Task: Add a signature Martin Flores containing Best wishes for a happy National Religious Freedom Day, Martin Flores to email address softage.9@softage.net and add a label Lease terminations
Action: Mouse moved to (983, 57)
Screenshot: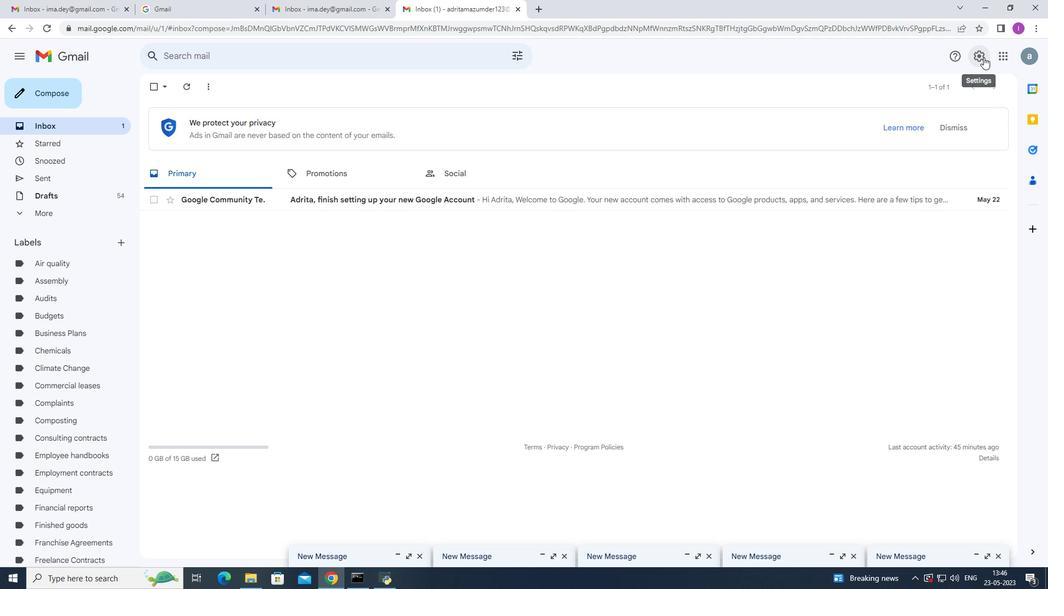 
Action: Mouse pressed left at (983, 57)
Screenshot: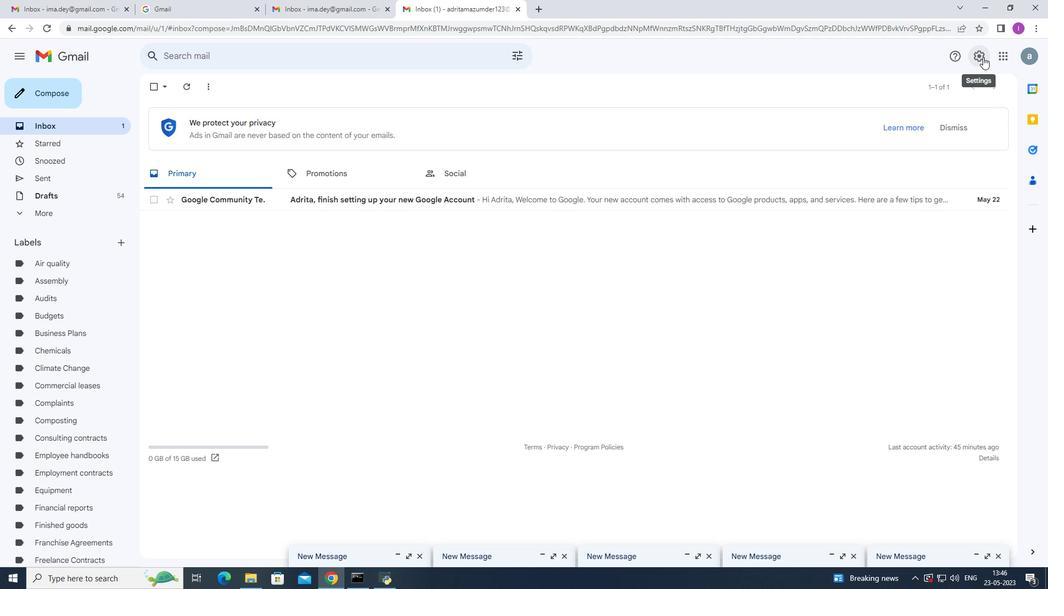 
Action: Mouse moved to (913, 106)
Screenshot: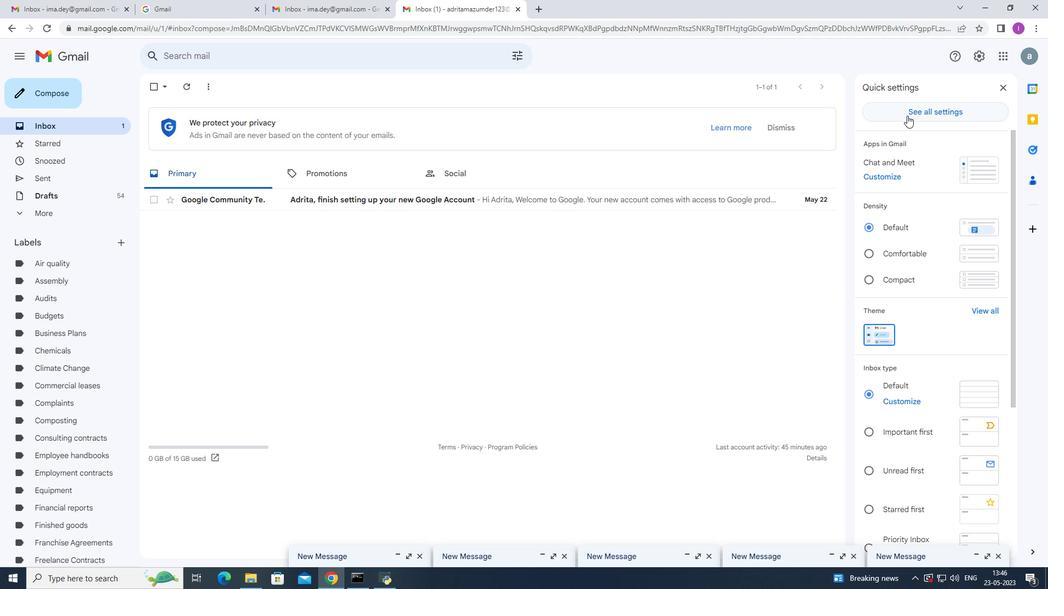 
Action: Mouse pressed left at (913, 106)
Screenshot: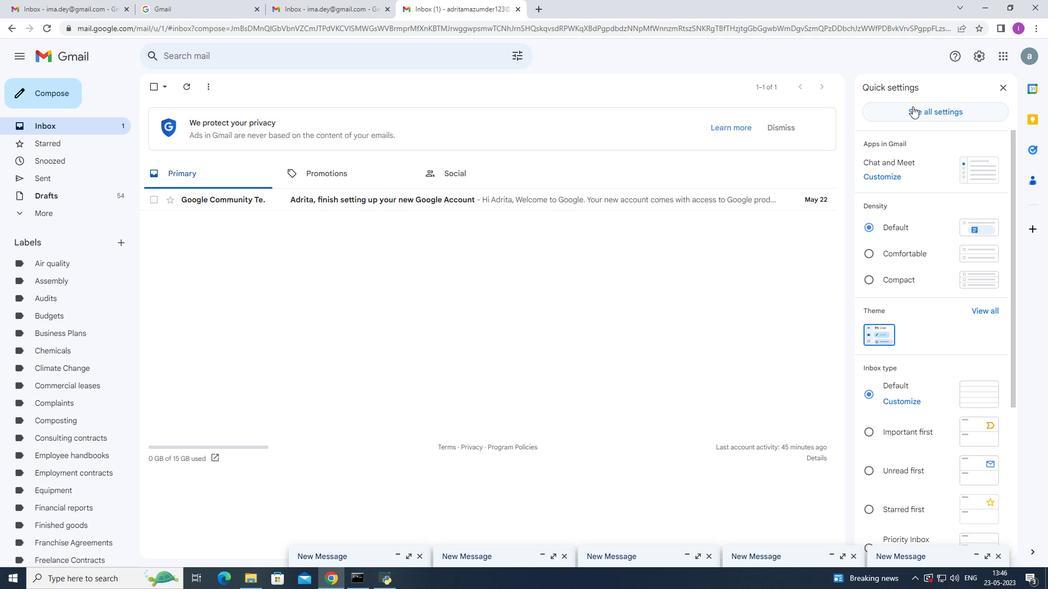 
Action: Mouse moved to (360, 226)
Screenshot: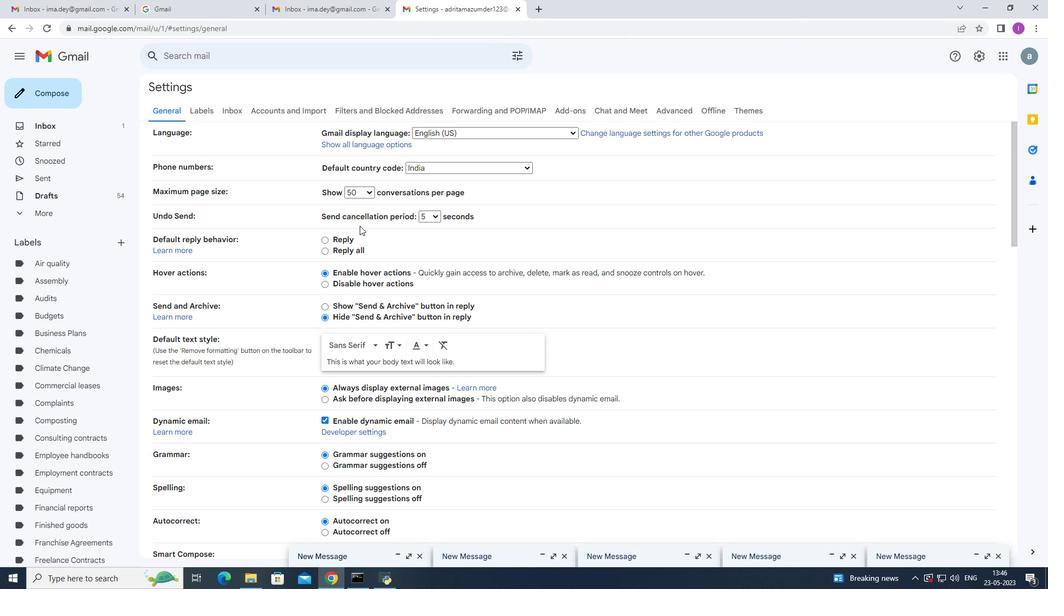 
Action: Mouse scrolled (360, 225) with delta (0, 0)
Screenshot: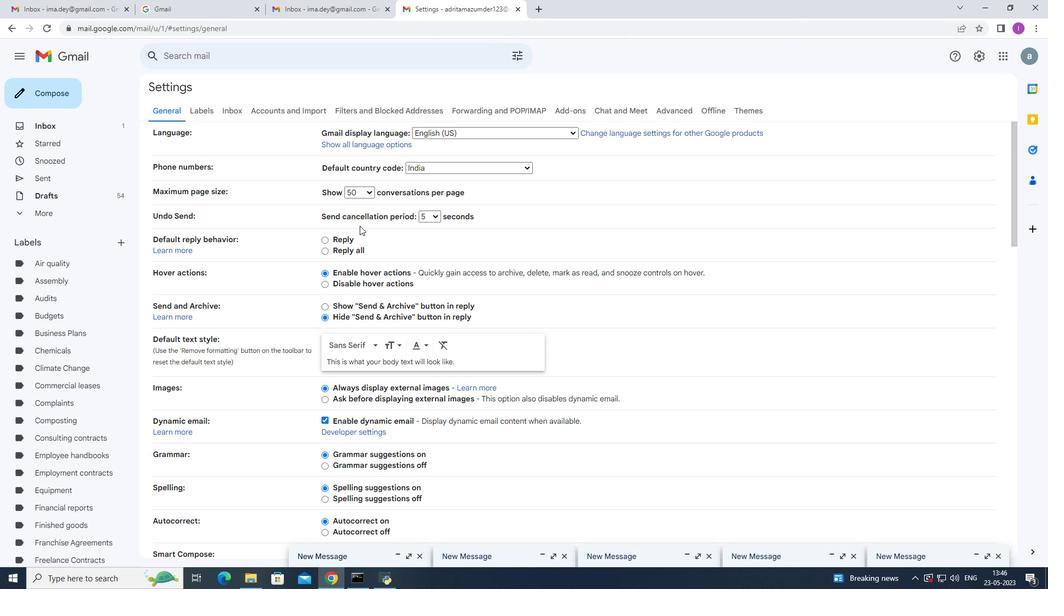 
Action: Mouse moved to (361, 226)
Screenshot: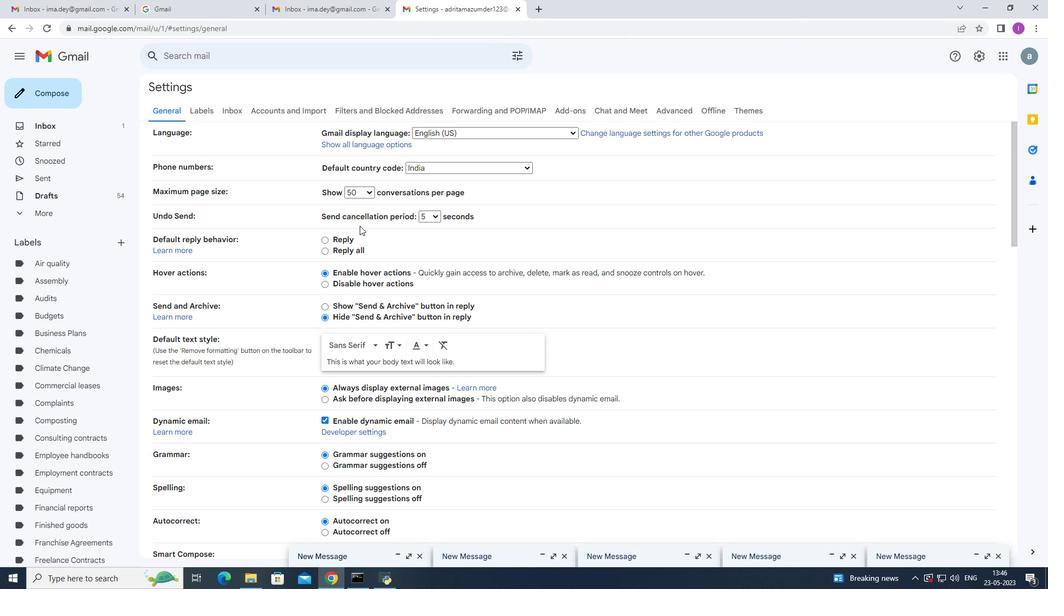 
Action: Mouse scrolled (361, 225) with delta (0, 0)
Screenshot: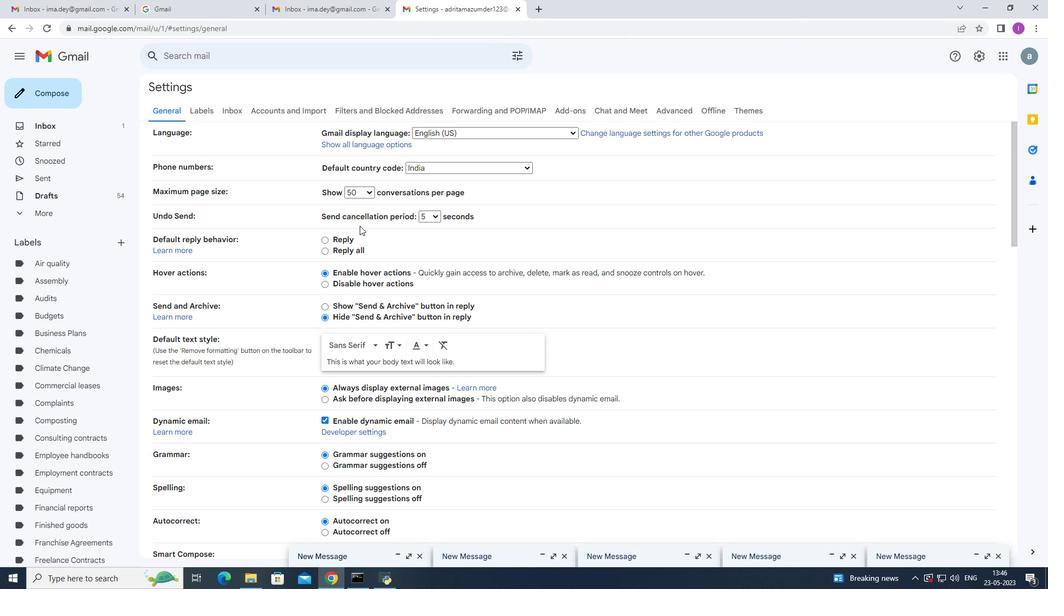 
Action: Mouse moved to (362, 226)
Screenshot: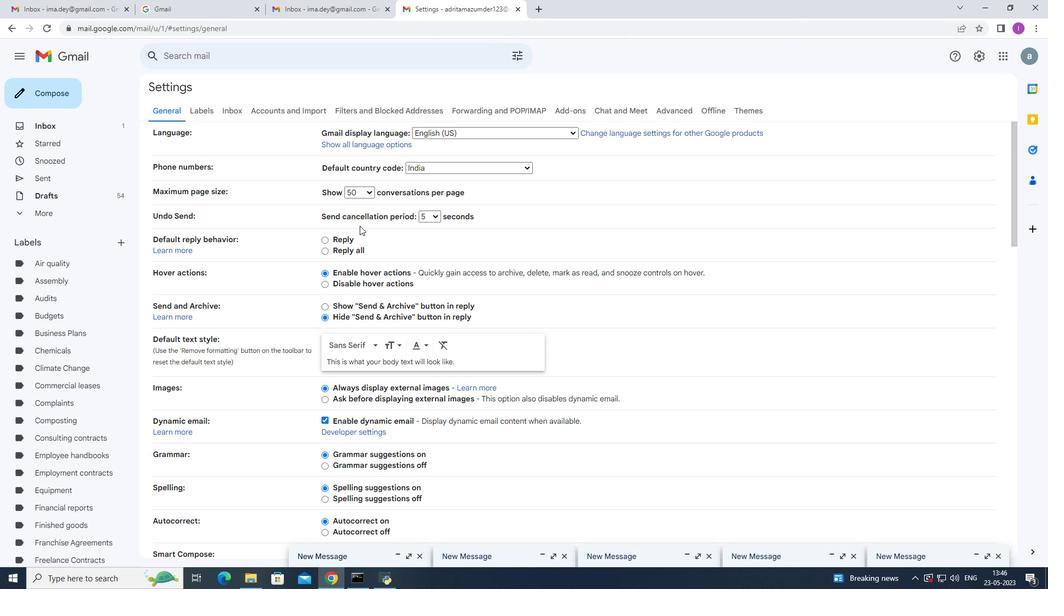 
Action: Mouse scrolled (361, 225) with delta (0, 0)
Screenshot: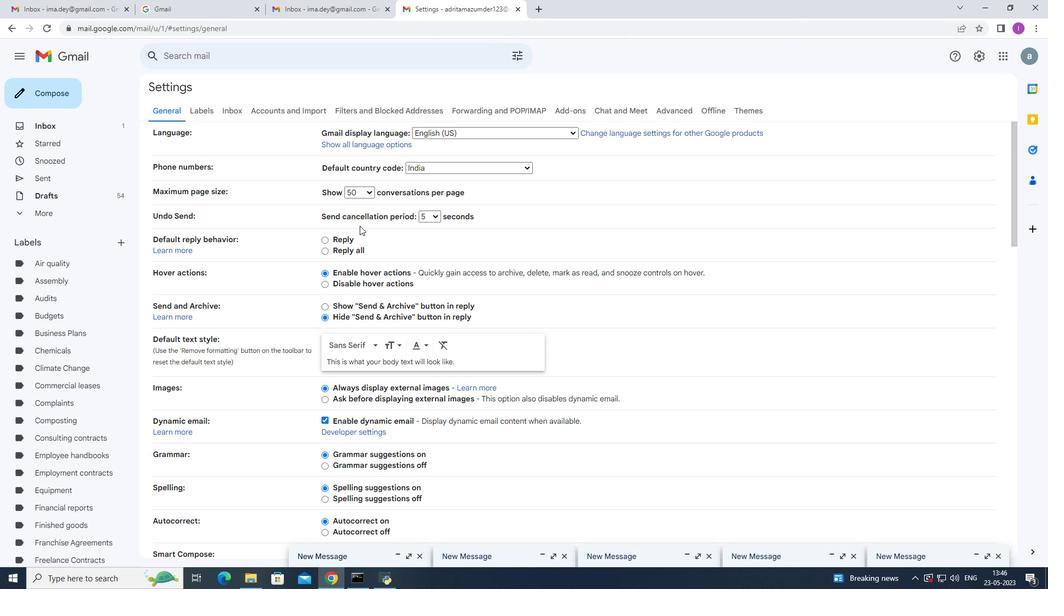 
Action: Mouse moved to (362, 225)
Screenshot: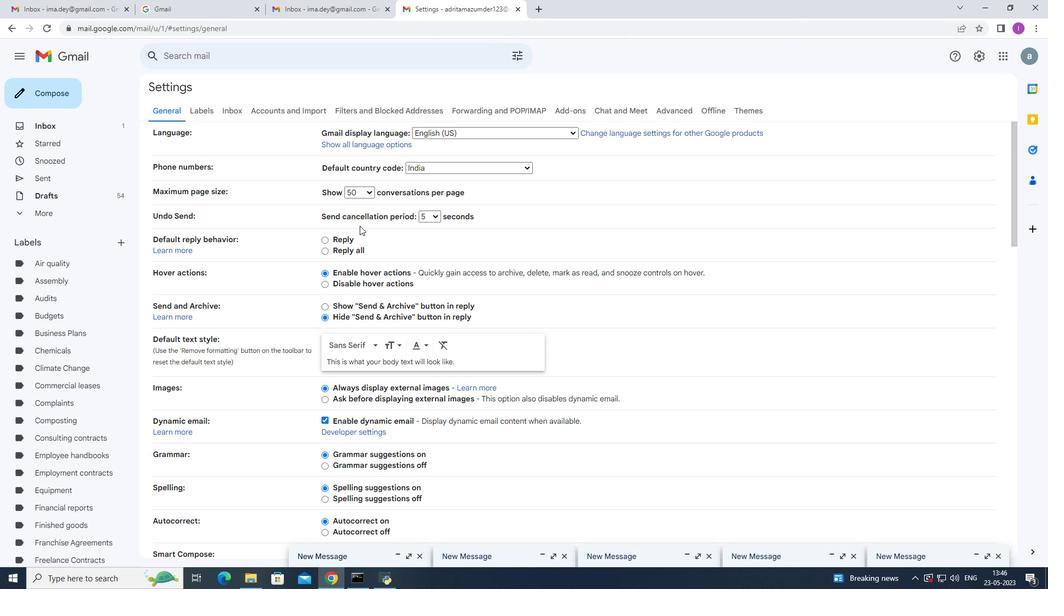 
Action: Mouse scrolled (362, 225) with delta (0, 0)
Screenshot: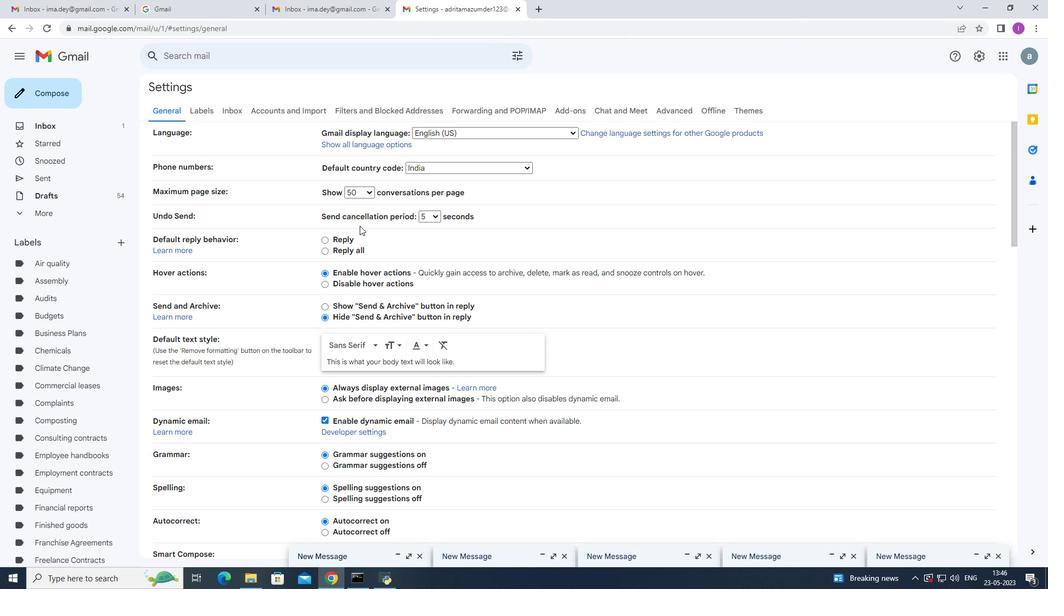 
Action: Mouse moved to (371, 238)
Screenshot: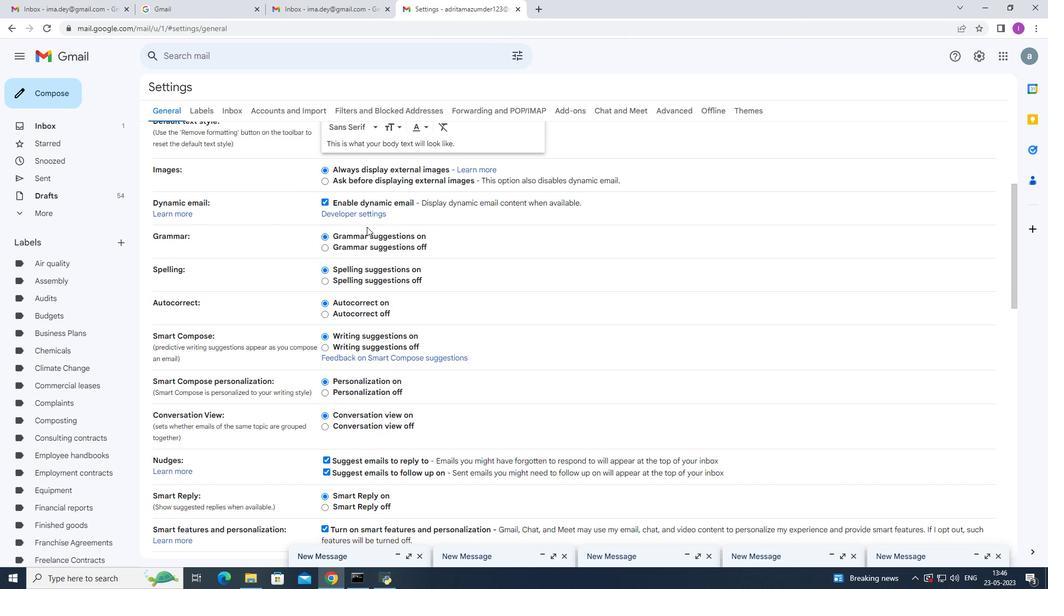 
Action: Mouse scrolled (371, 237) with delta (0, 0)
Screenshot: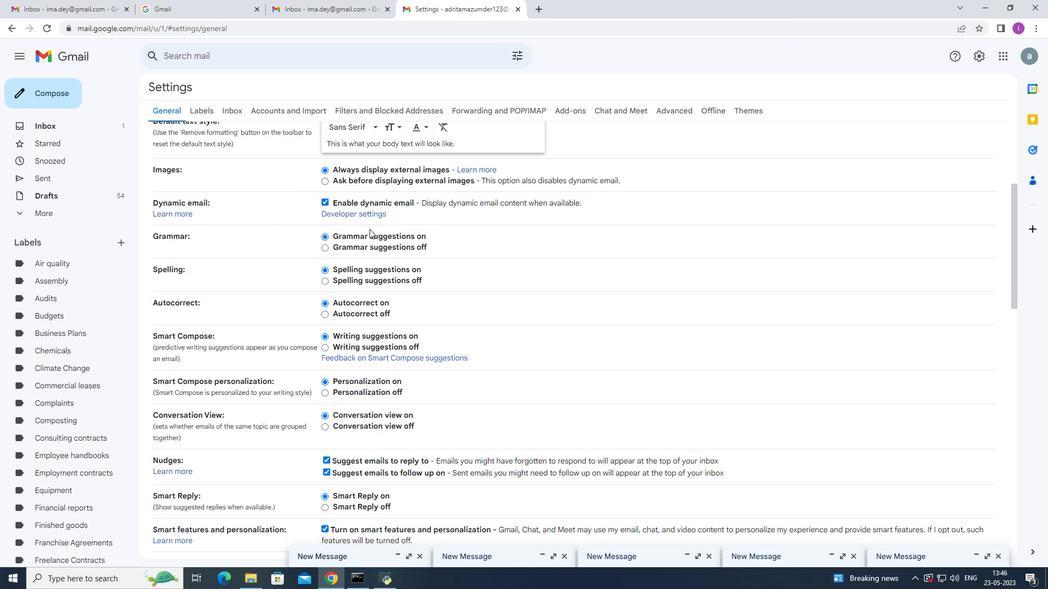 
Action: Mouse moved to (372, 240)
Screenshot: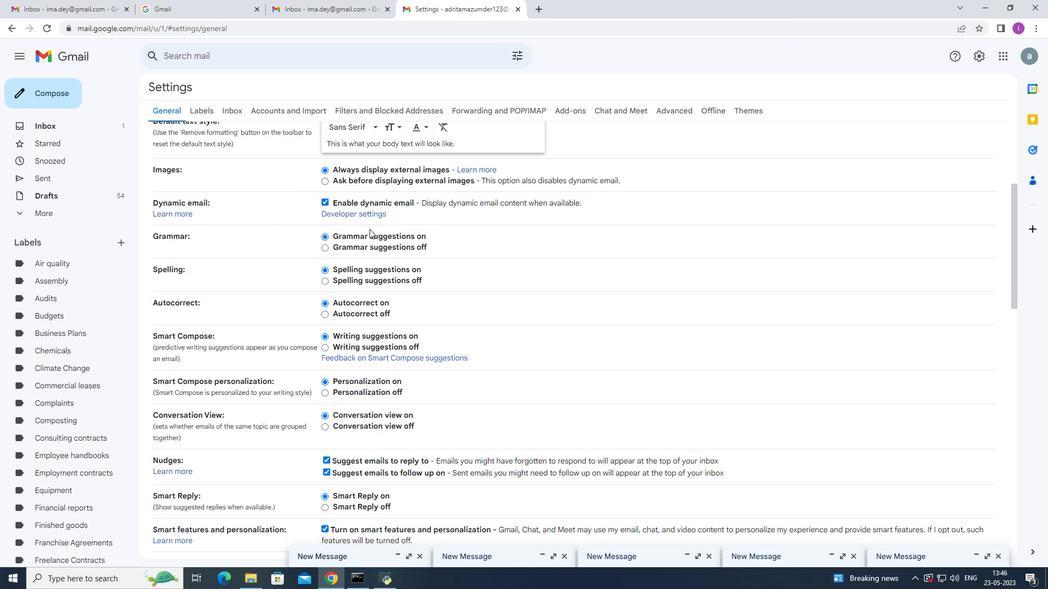 
Action: Mouse scrolled (372, 239) with delta (0, 0)
Screenshot: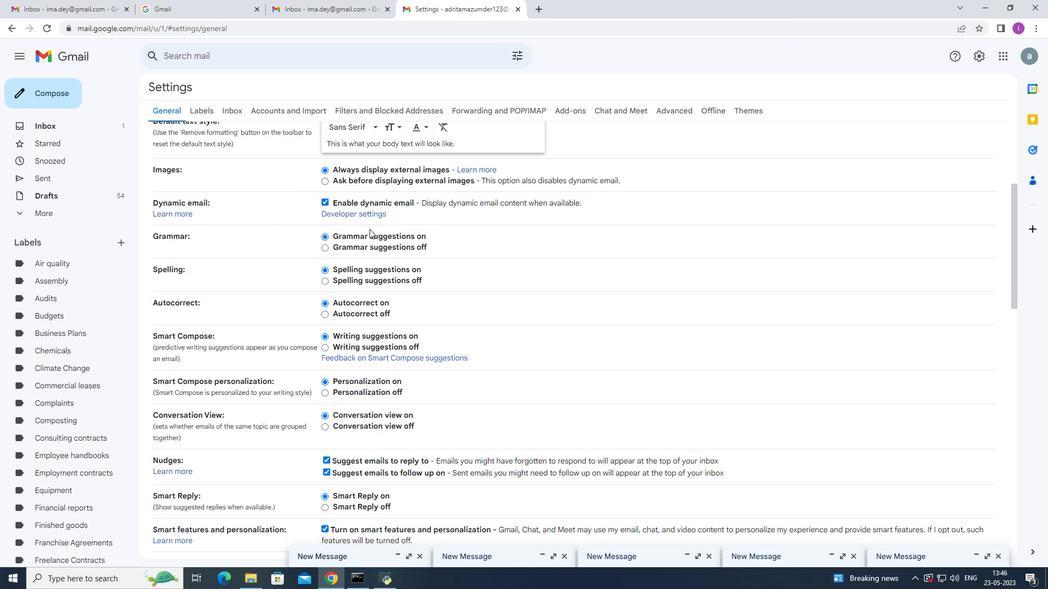 
Action: Mouse moved to (373, 240)
Screenshot: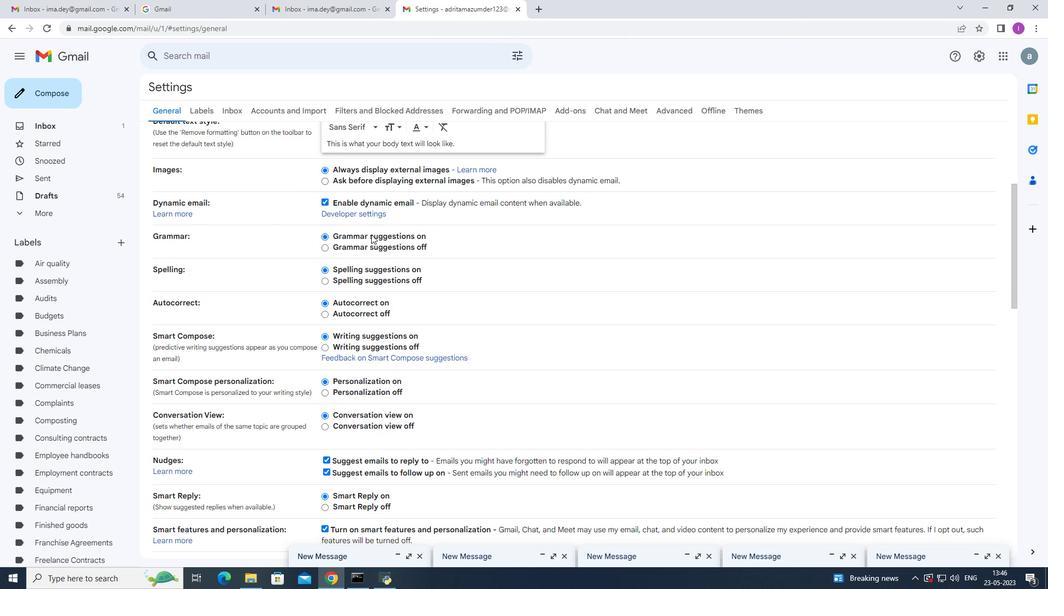 
Action: Mouse scrolled (373, 240) with delta (0, 0)
Screenshot: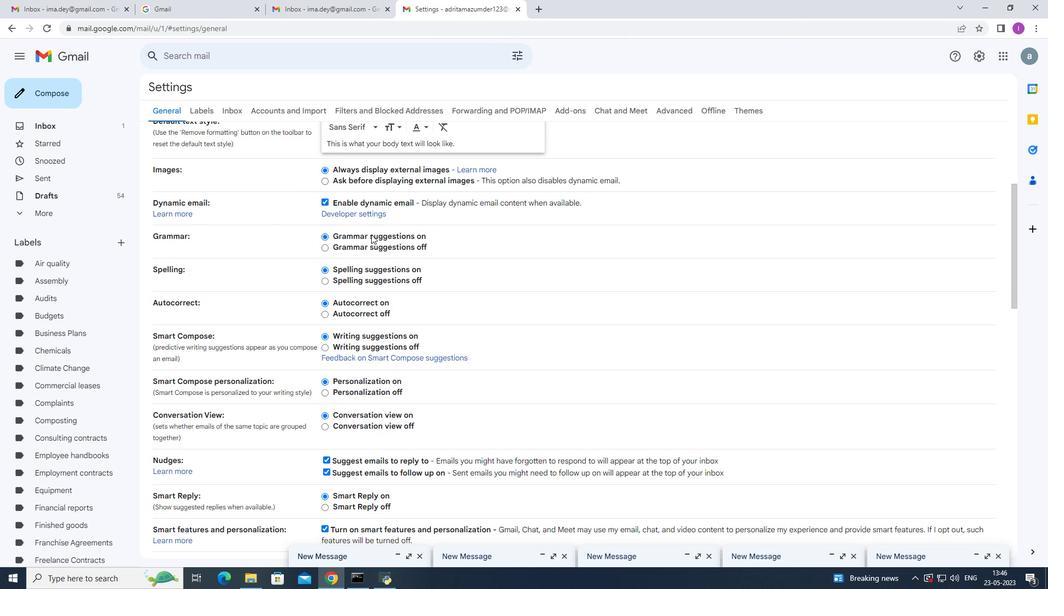 
Action: Mouse scrolled (373, 240) with delta (0, 0)
Screenshot: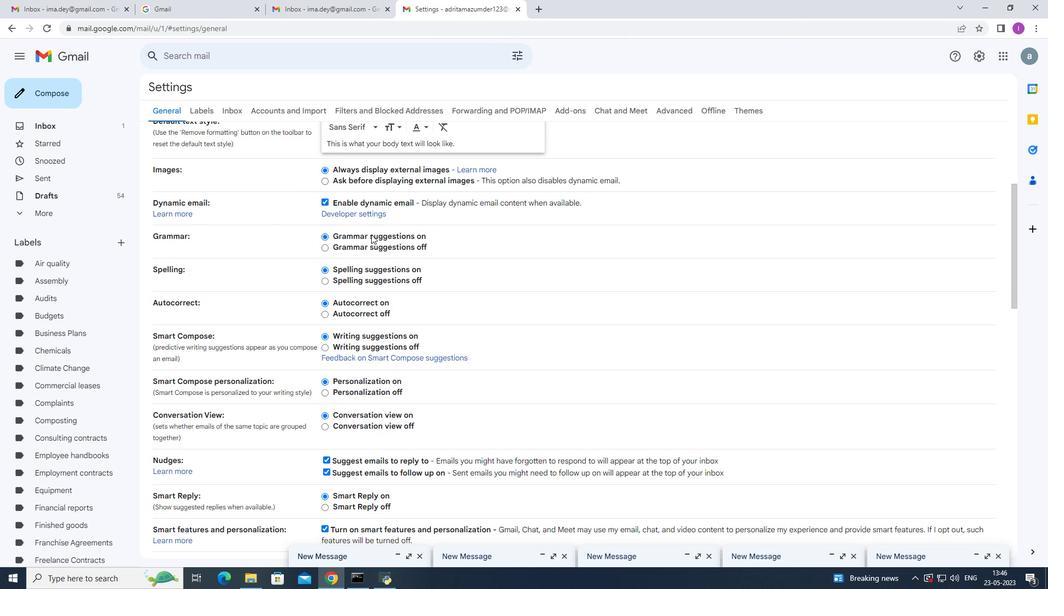 
Action: Mouse moved to (376, 247)
Screenshot: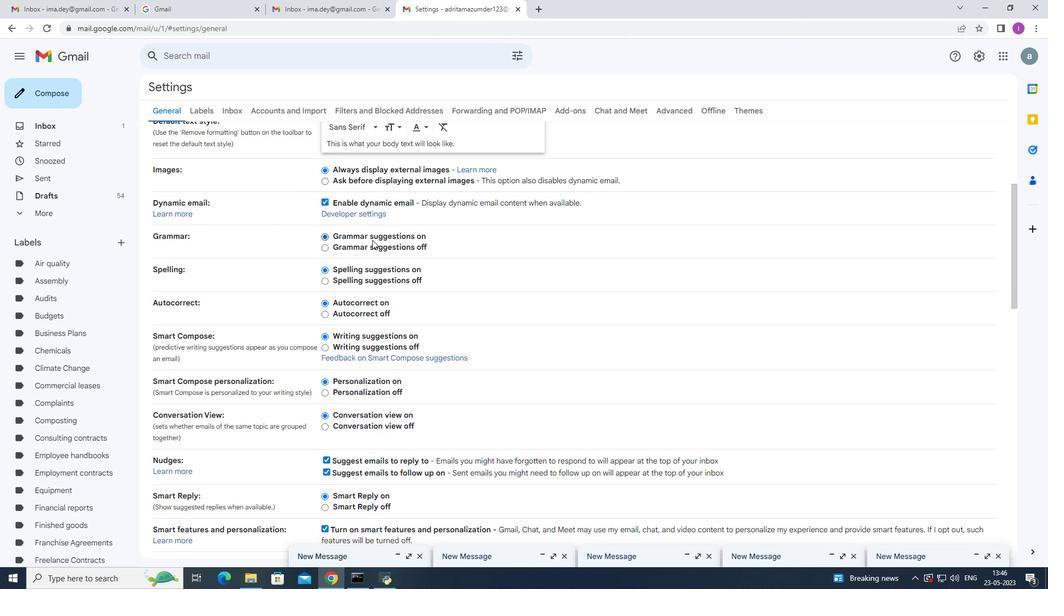 
Action: Mouse scrolled (376, 246) with delta (0, 0)
Screenshot: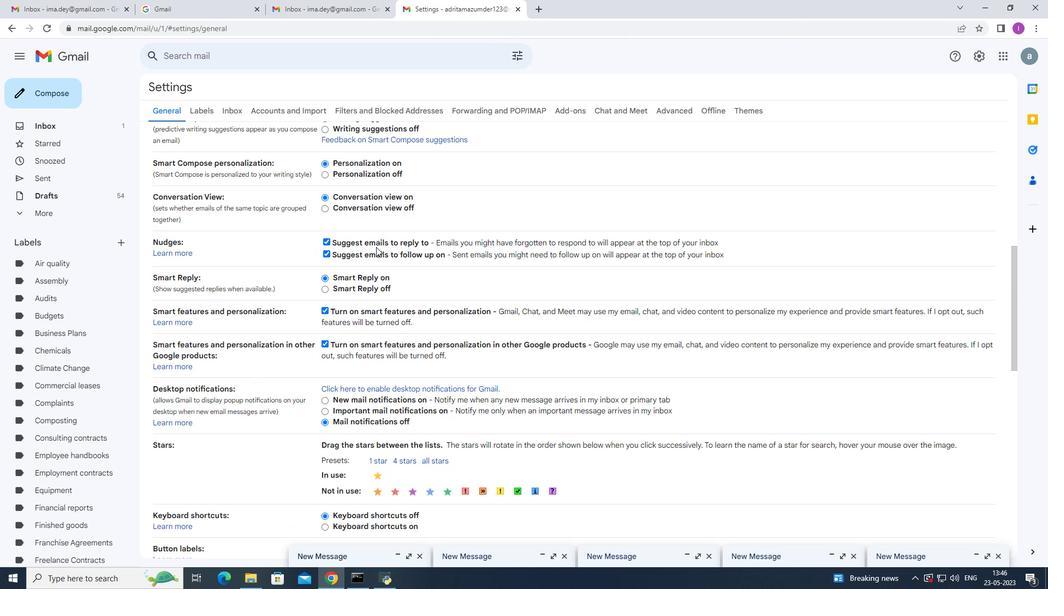 
Action: Mouse moved to (376, 248)
Screenshot: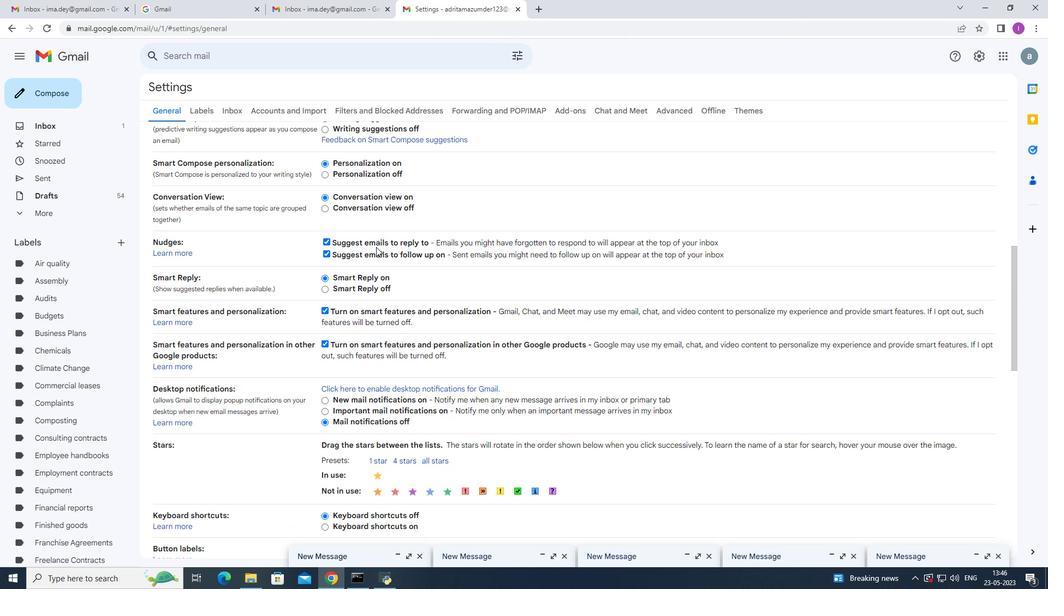 
Action: Mouse scrolled (376, 247) with delta (0, 0)
Screenshot: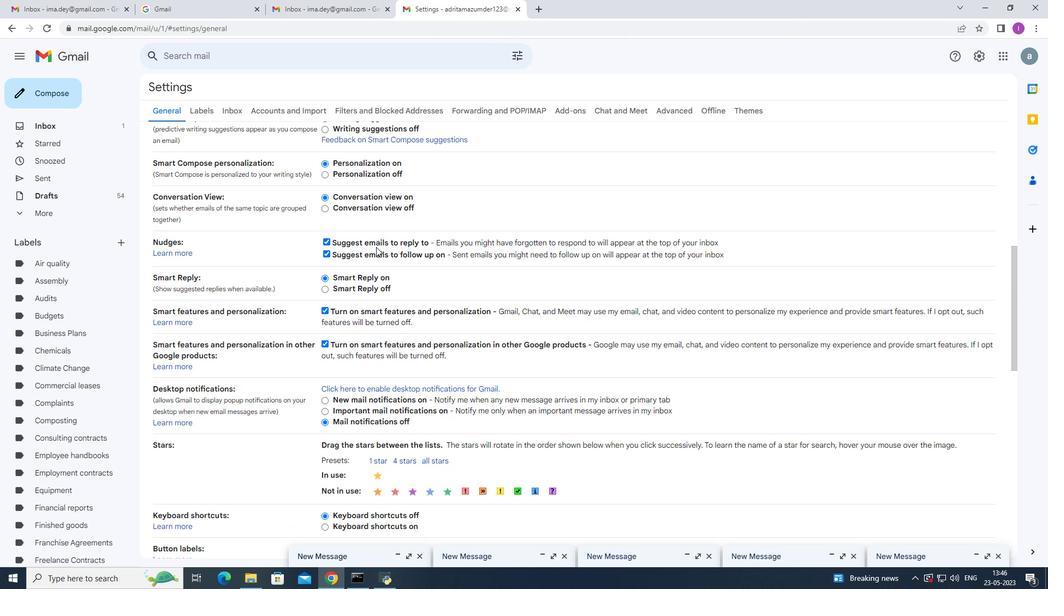 
Action: Mouse scrolled (376, 247) with delta (0, 0)
Screenshot: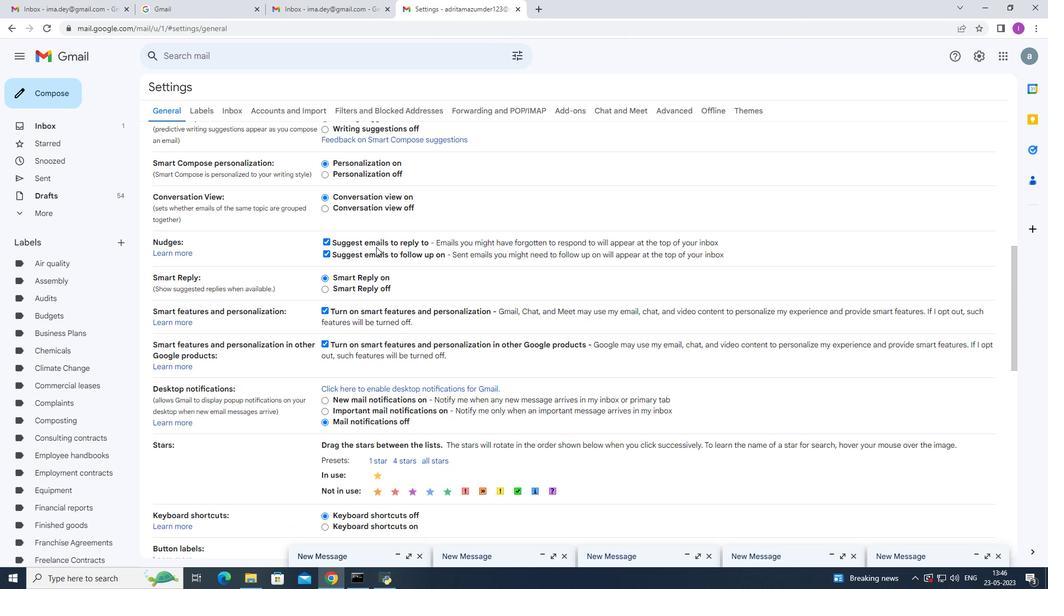 
Action: Mouse scrolled (376, 247) with delta (0, 0)
Screenshot: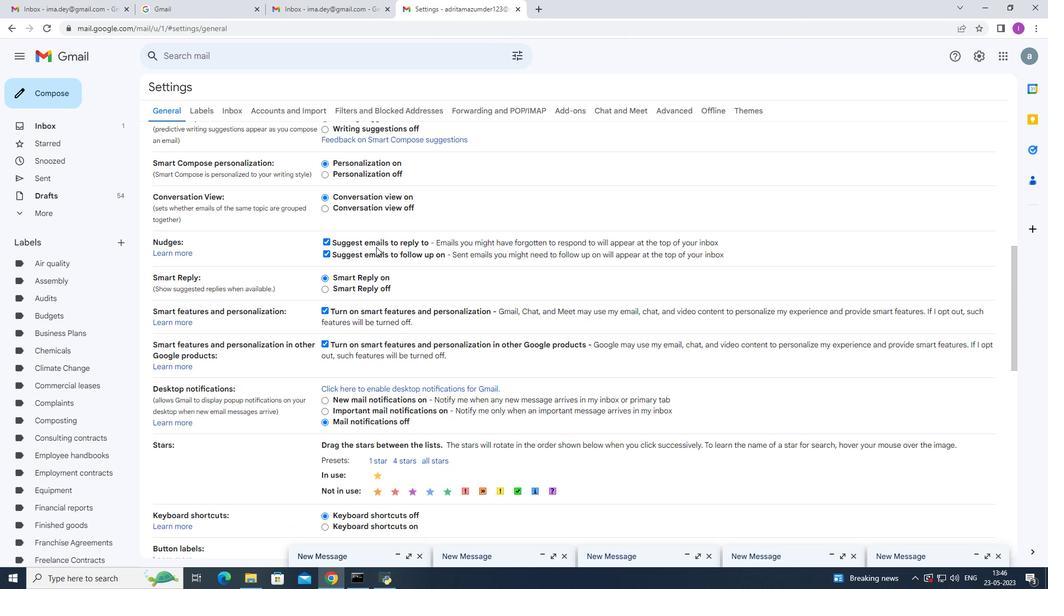 
Action: Mouse moved to (376, 249)
Screenshot: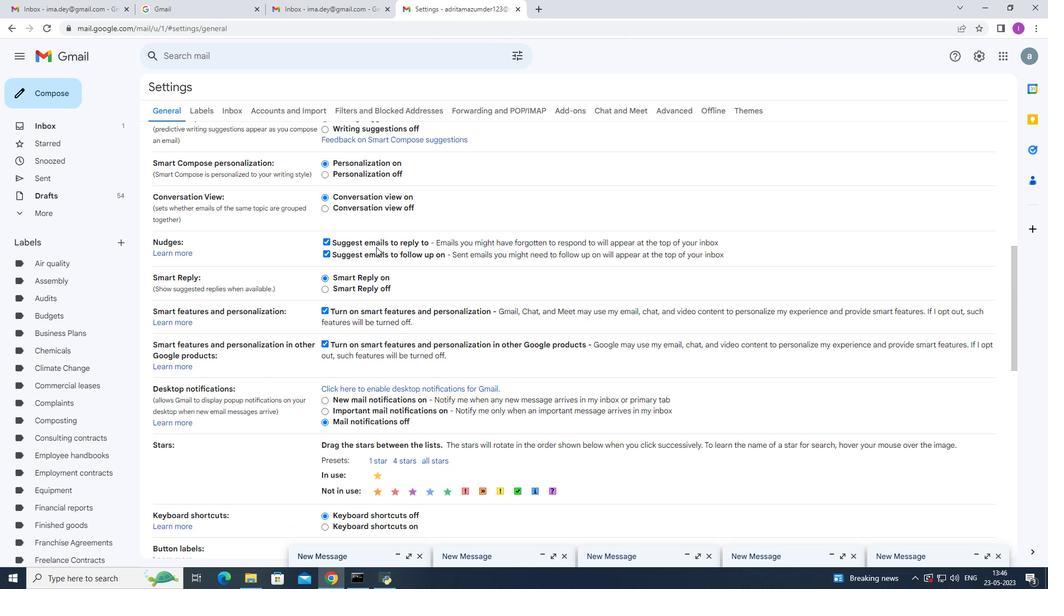 
Action: Mouse scrolled (376, 248) with delta (0, 0)
Screenshot: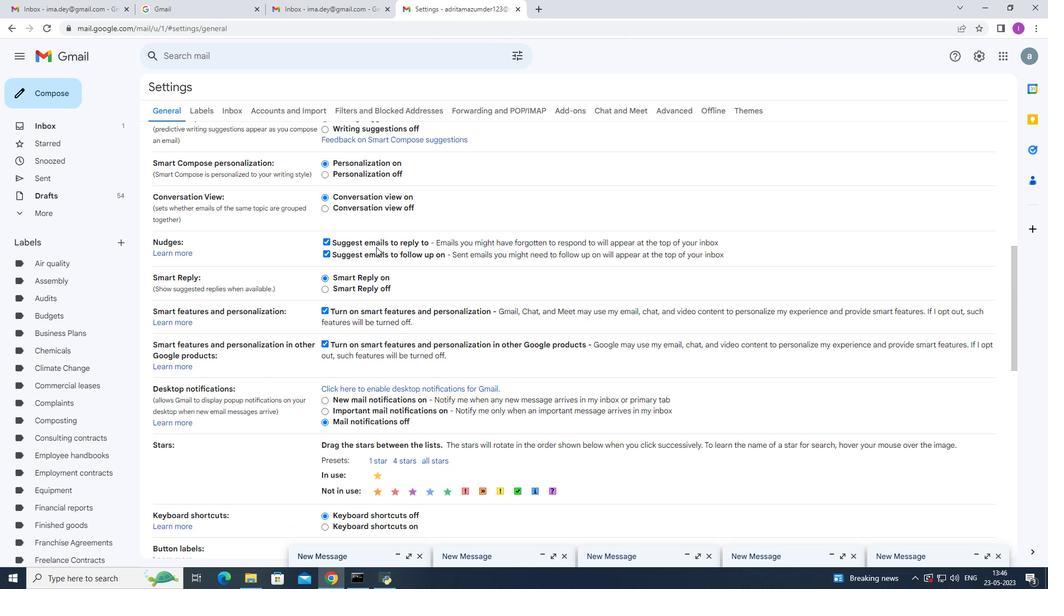 
Action: Mouse moved to (377, 252)
Screenshot: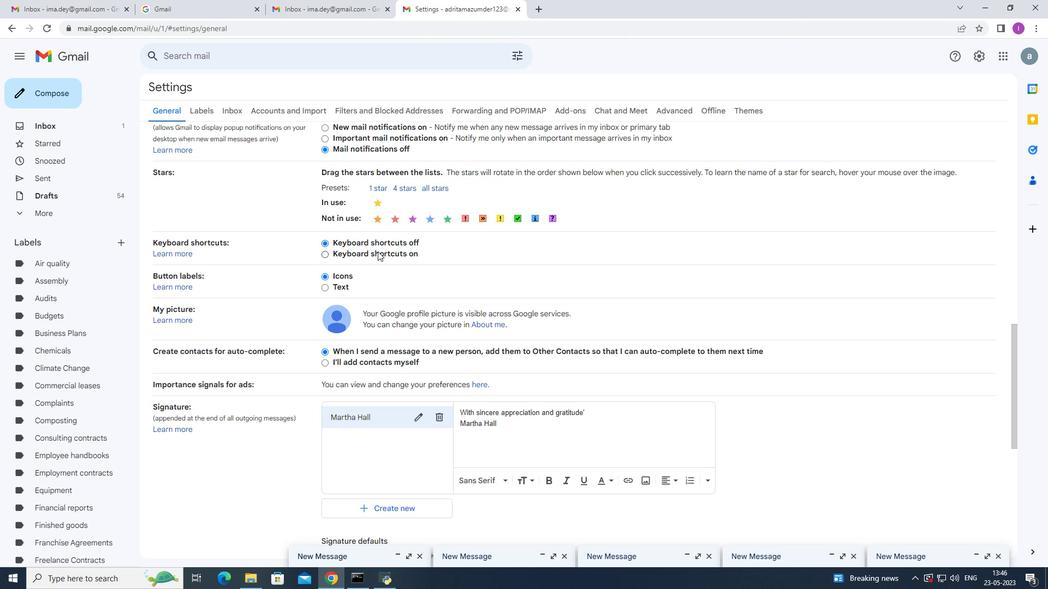 
Action: Mouse scrolled (377, 251) with delta (0, 0)
Screenshot: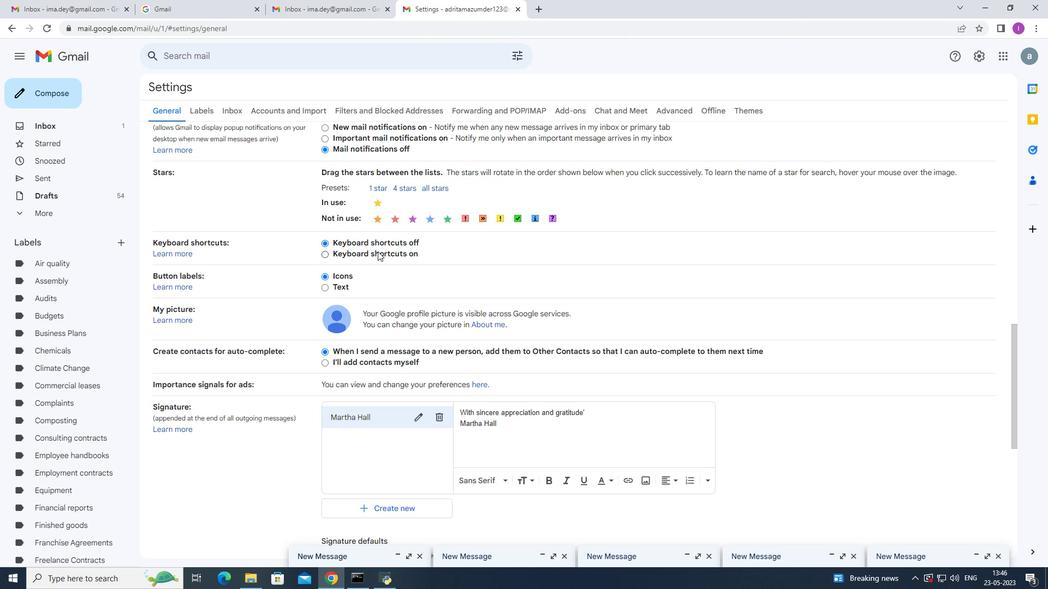 
Action: Mouse moved to (378, 253)
Screenshot: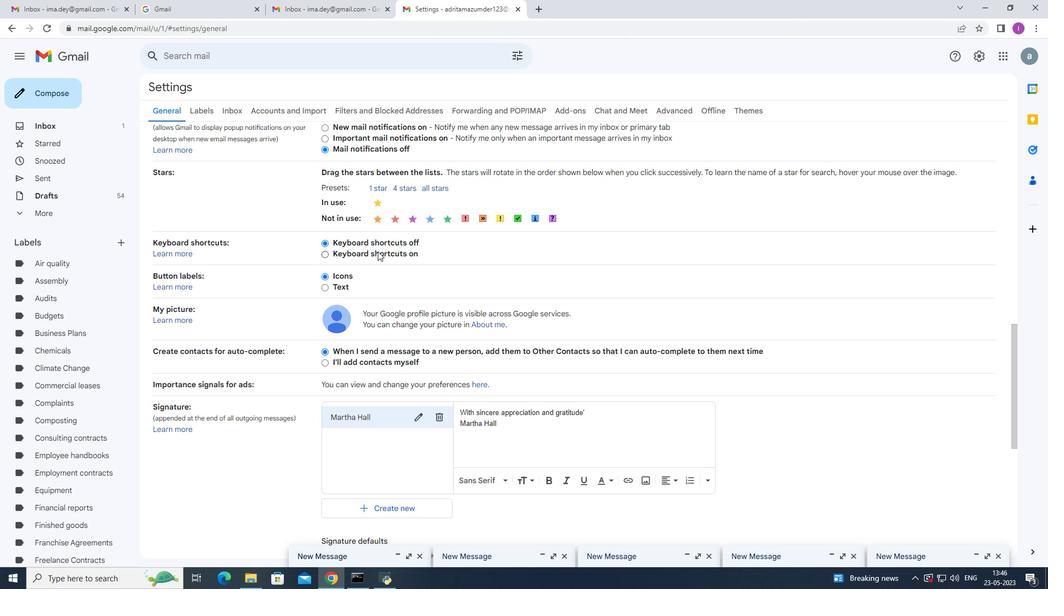 
Action: Mouse scrolled (378, 252) with delta (0, 0)
Screenshot: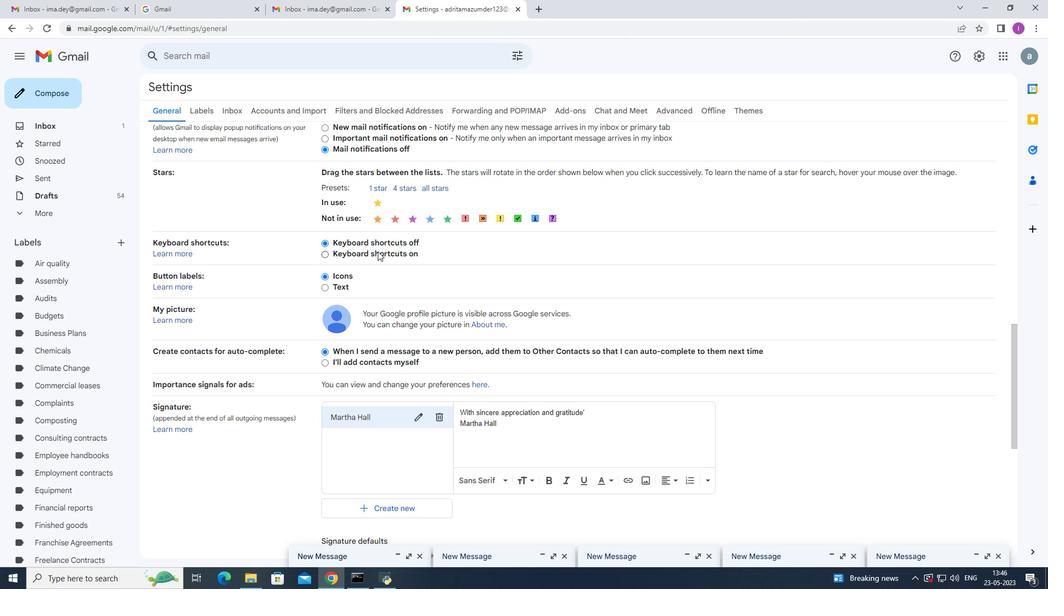 
Action: Mouse scrolled (378, 252) with delta (0, 0)
Screenshot: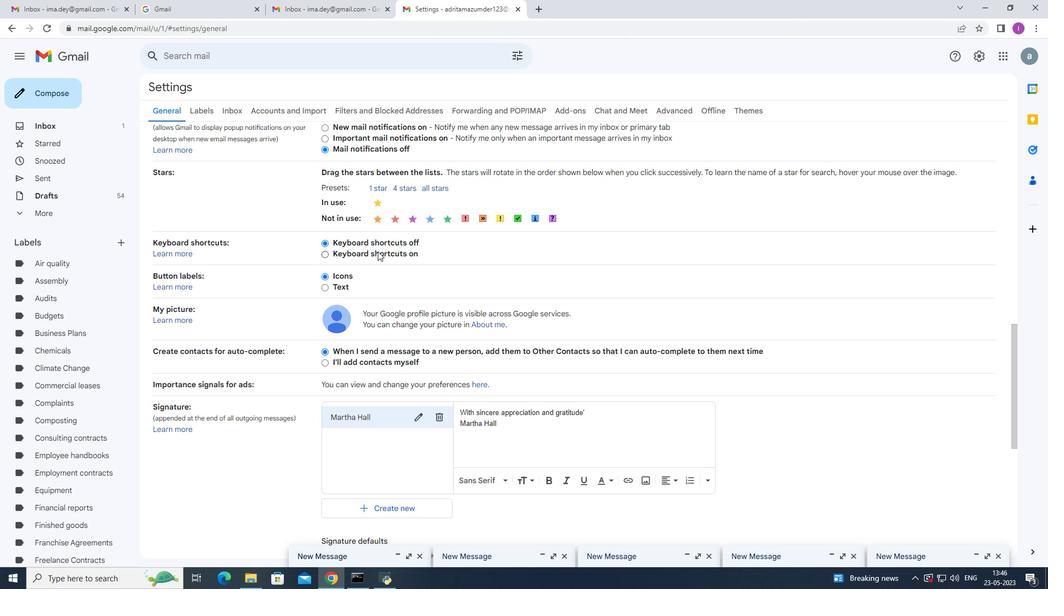 
Action: Mouse moved to (378, 253)
Screenshot: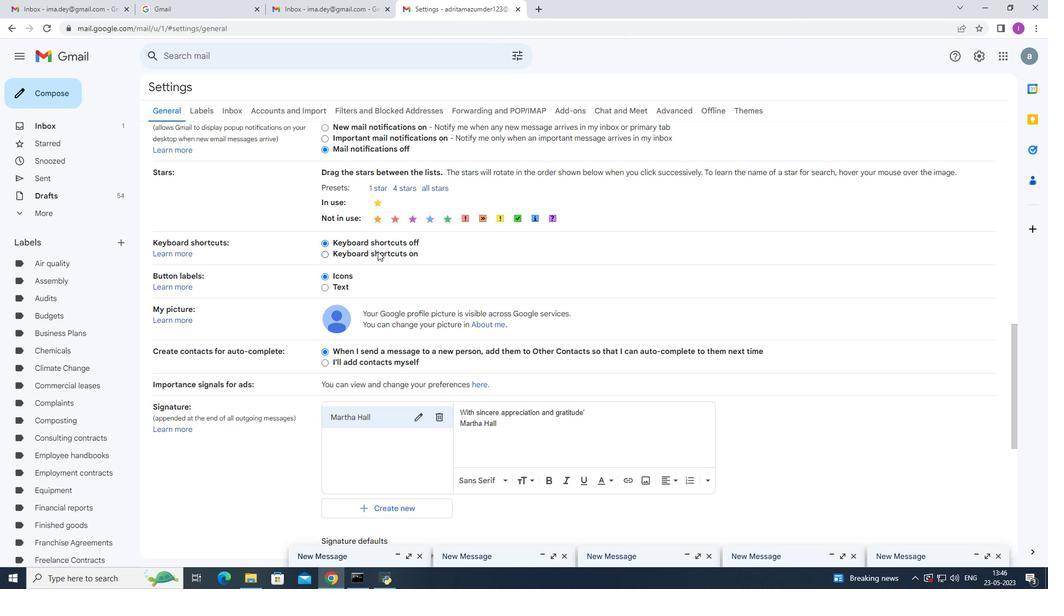 
Action: Mouse scrolled (378, 253) with delta (0, 0)
Screenshot: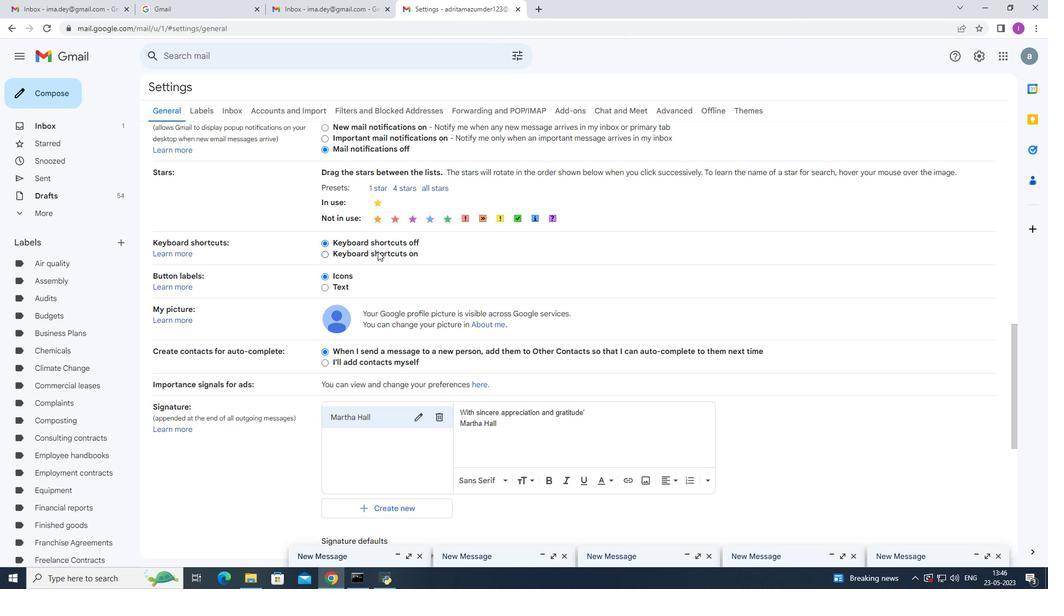 
Action: Mouse moved to (439, 195)
Screenshot: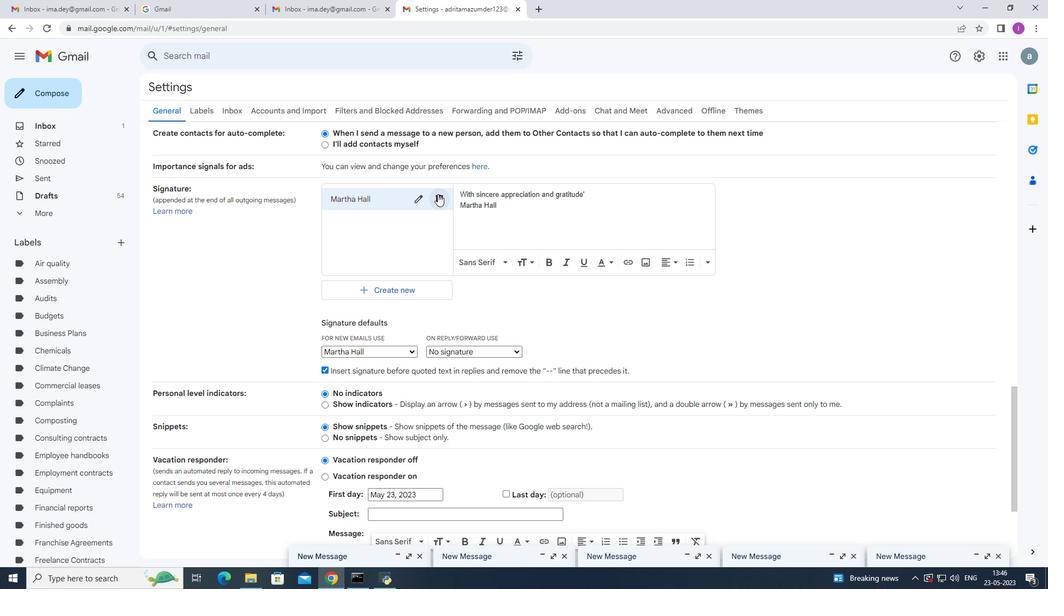 
Action: Mouse pressed left at (439, 195)
Screenshot: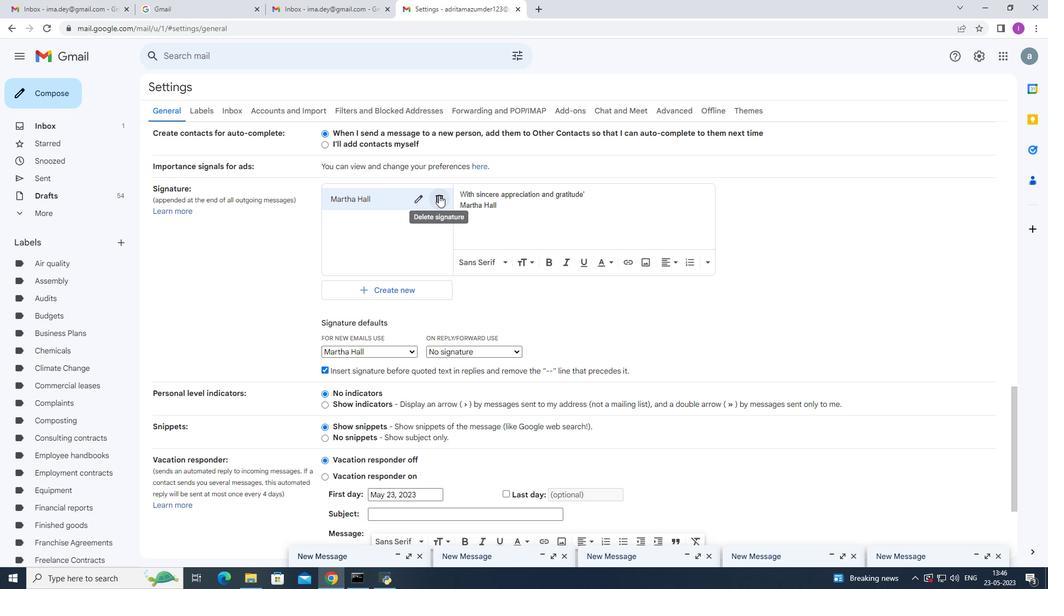
Action: Mouse moved to (621, 321)
Screenshot: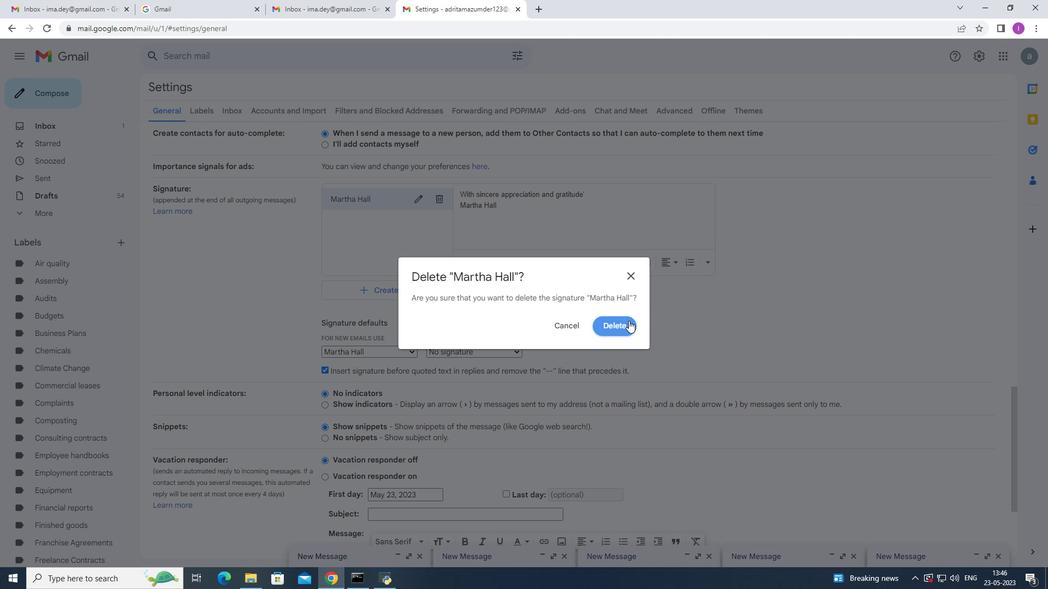 
Action: Mouse pressed left at (621, 321)
Screenshot: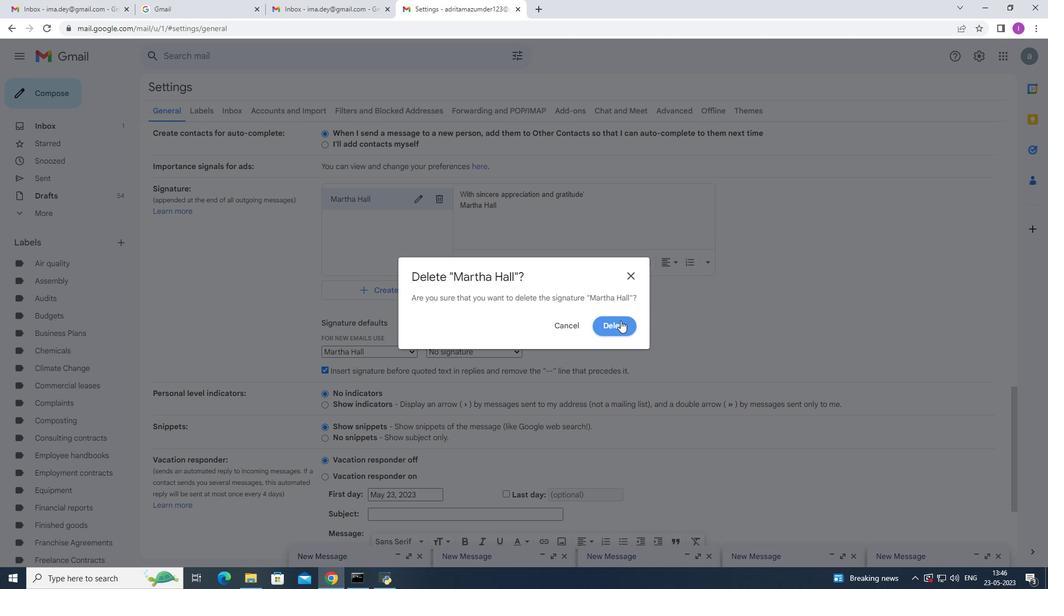 
Action: Mouse moved to (364, 208)
Screenshot: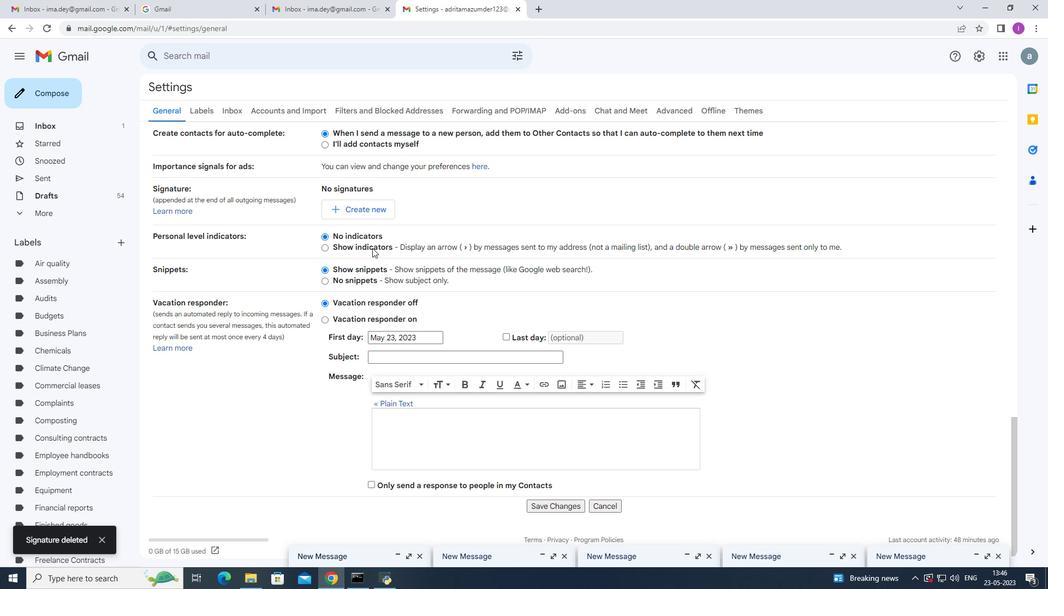 
Action: Mouse pressed left at (364, 208)
Screenshot: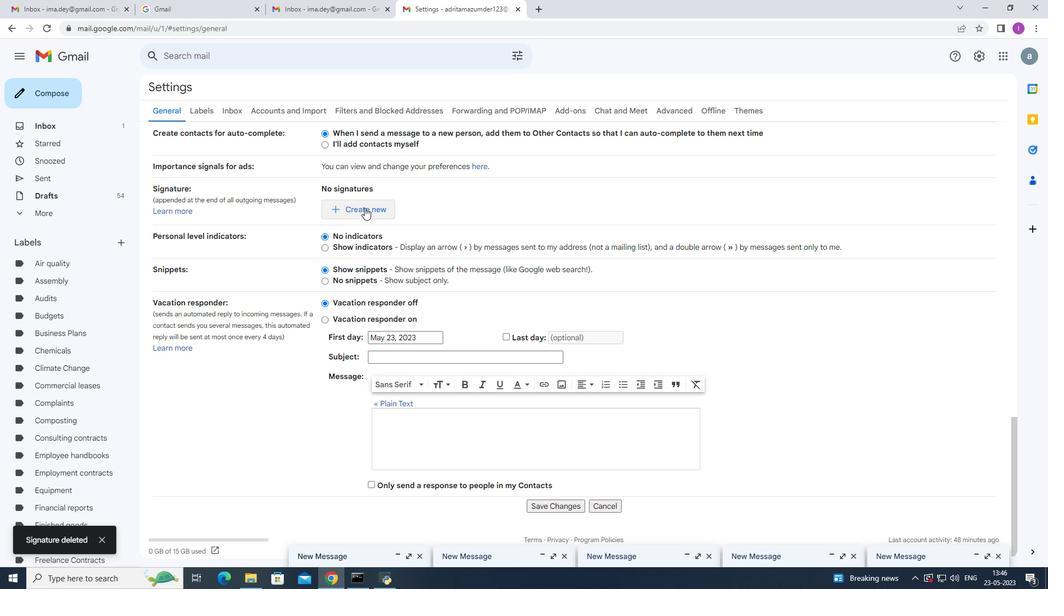 
Action: Mouse moved to (453, 297)
Screenshot: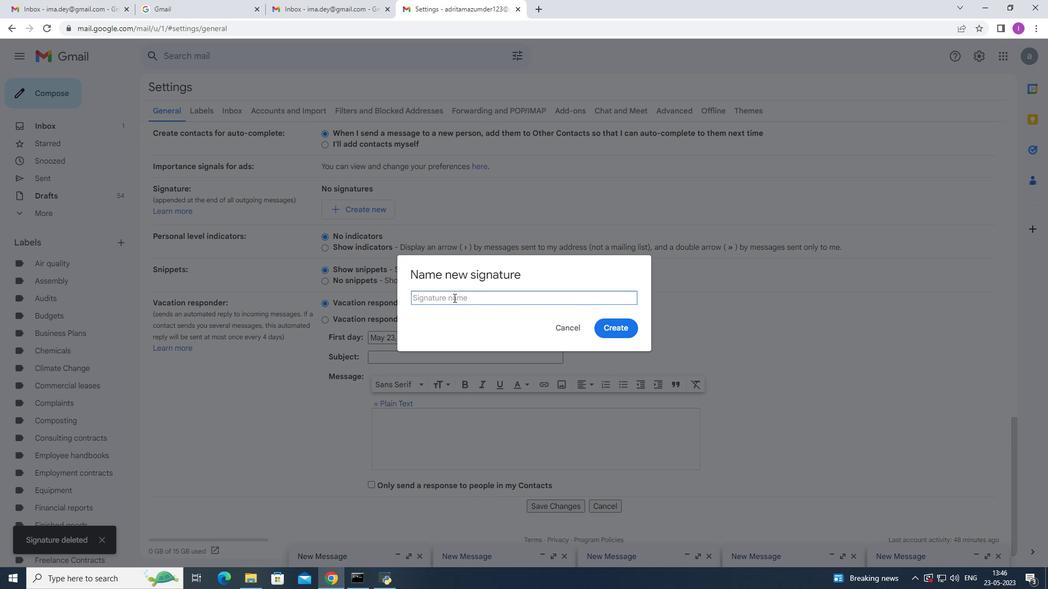 
Action: Mouse pressed left at (453, 297)
Screenshot: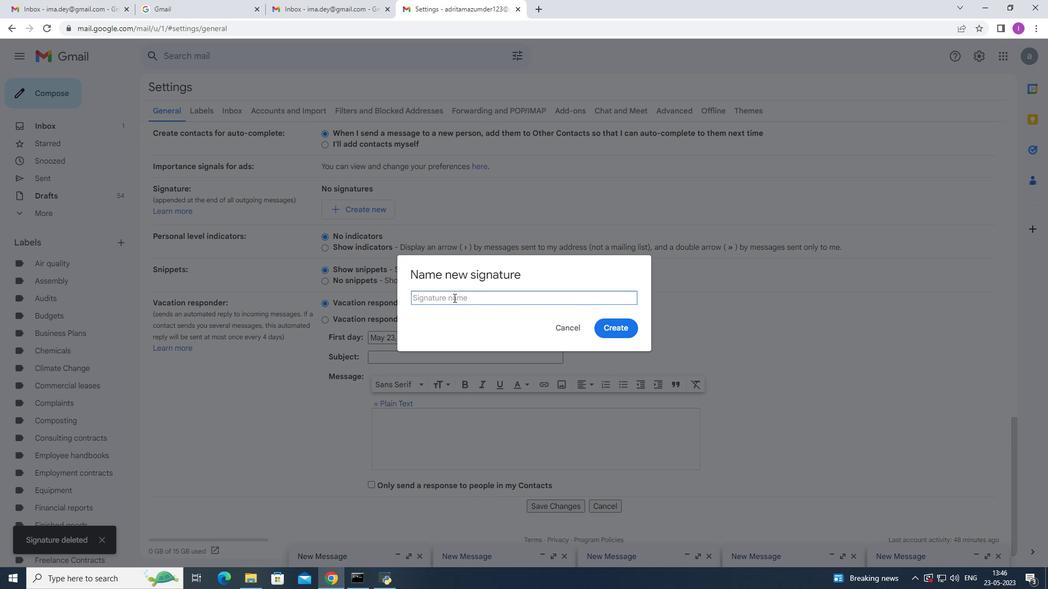 
Action: Mouse moved to (461, 289)
Screenshot: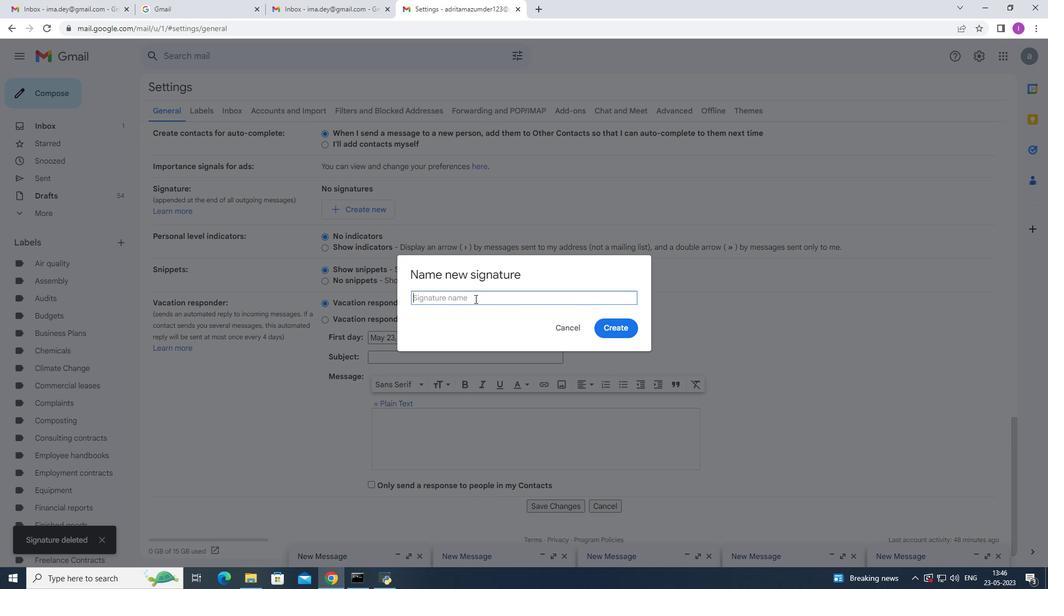 
Action: Key pressed <Key.shift>Martin<Key.space><Key.shift>Flores
Screenshot: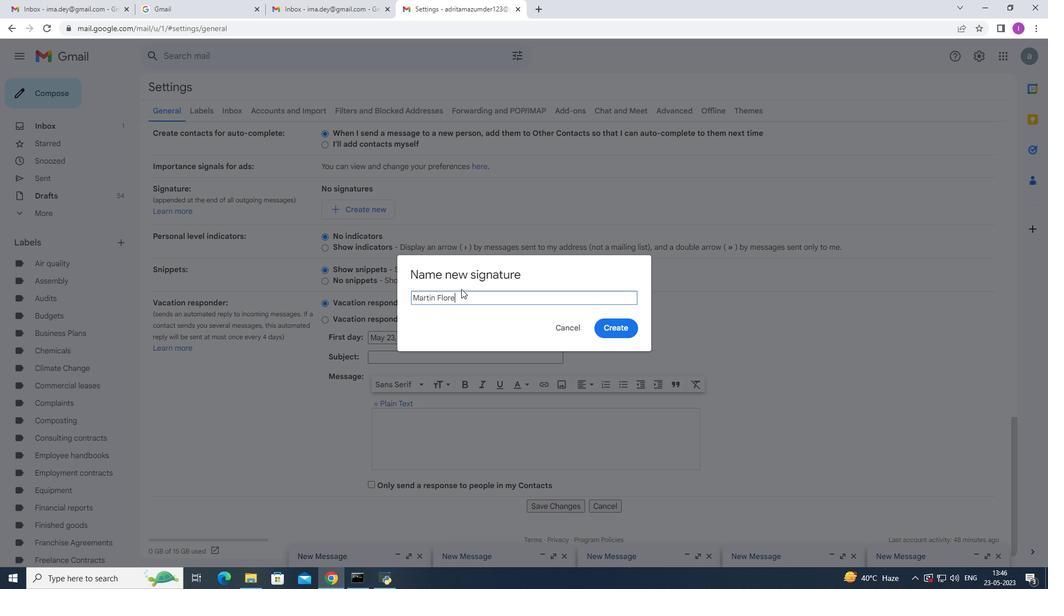 
Action: Mouse moved to (603, 330)
Screenshot: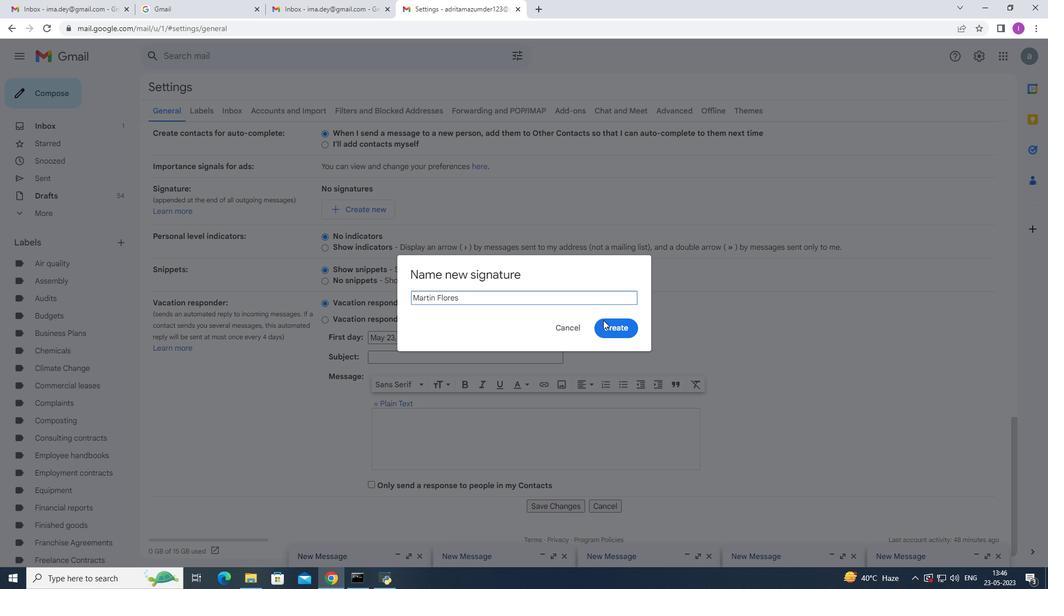 
Action: Mouse pressed left at (603, 330)
Screenshot: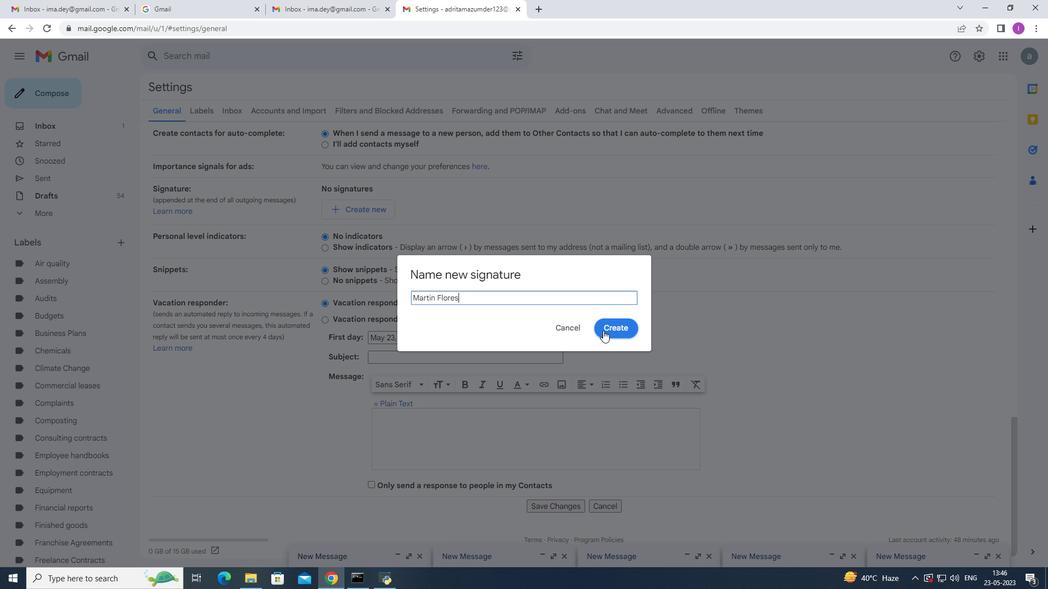 
Action: Mouse moved to (413, 352)
Screenshot: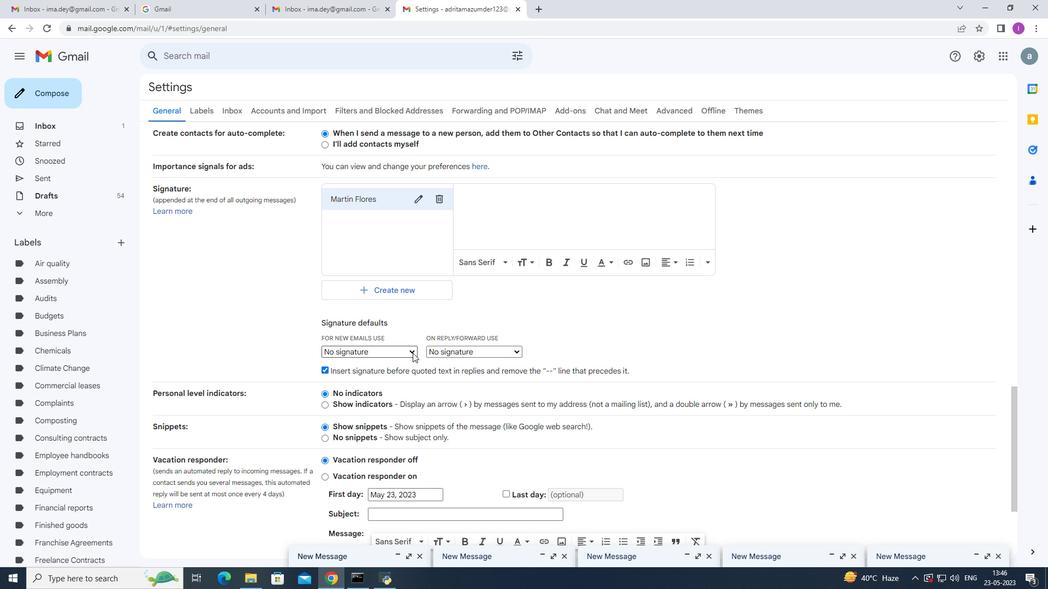 
Action: Mouse pressed left at (413, 352)
Screenshot: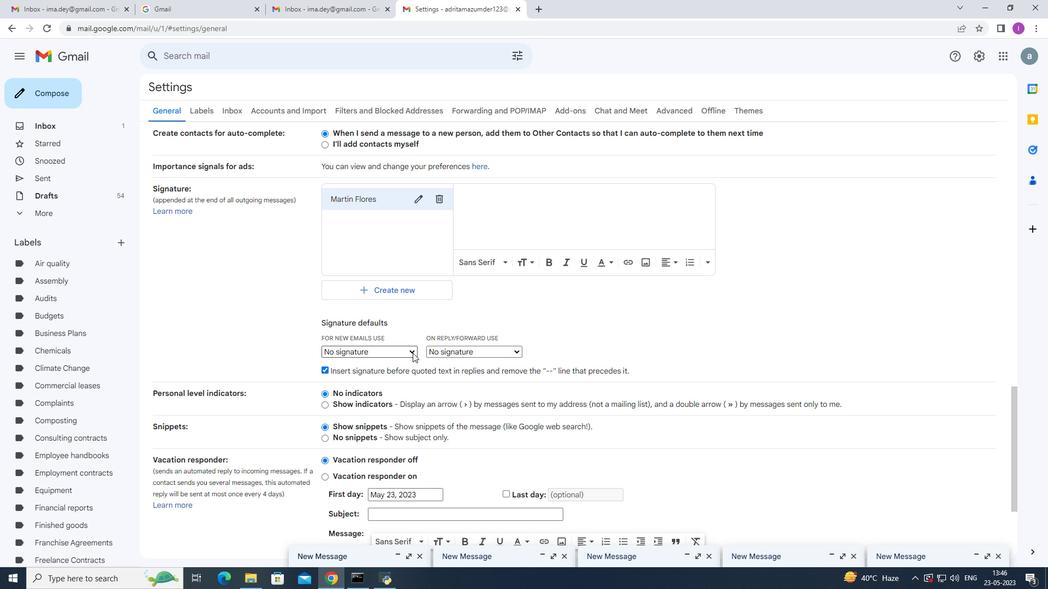 
Action: Mouse moved to (404, 372)
Screenshot: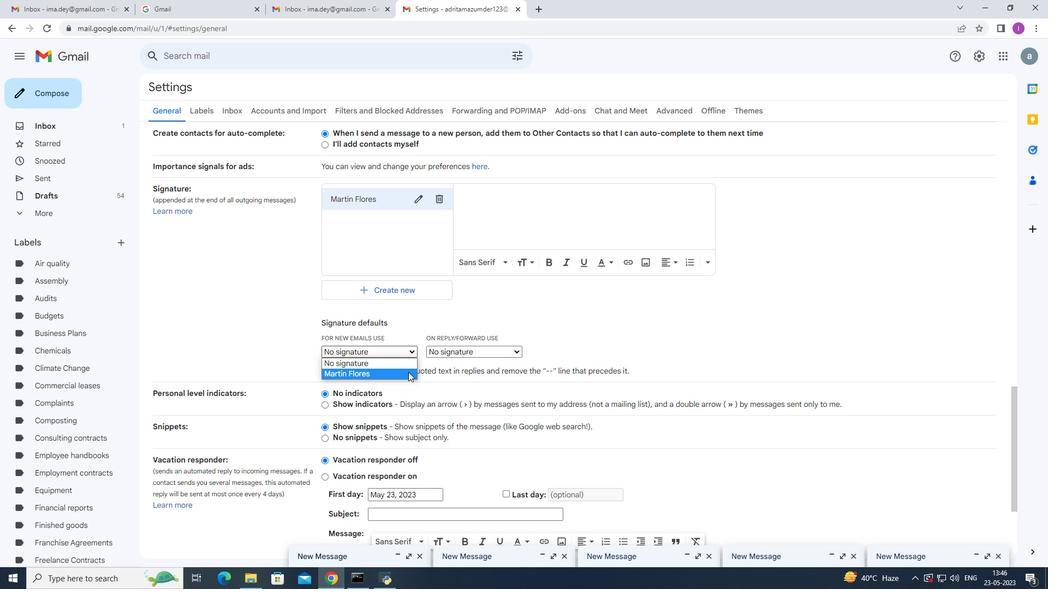
Action: Mouse pressed left at (404, 372)
Screenshot: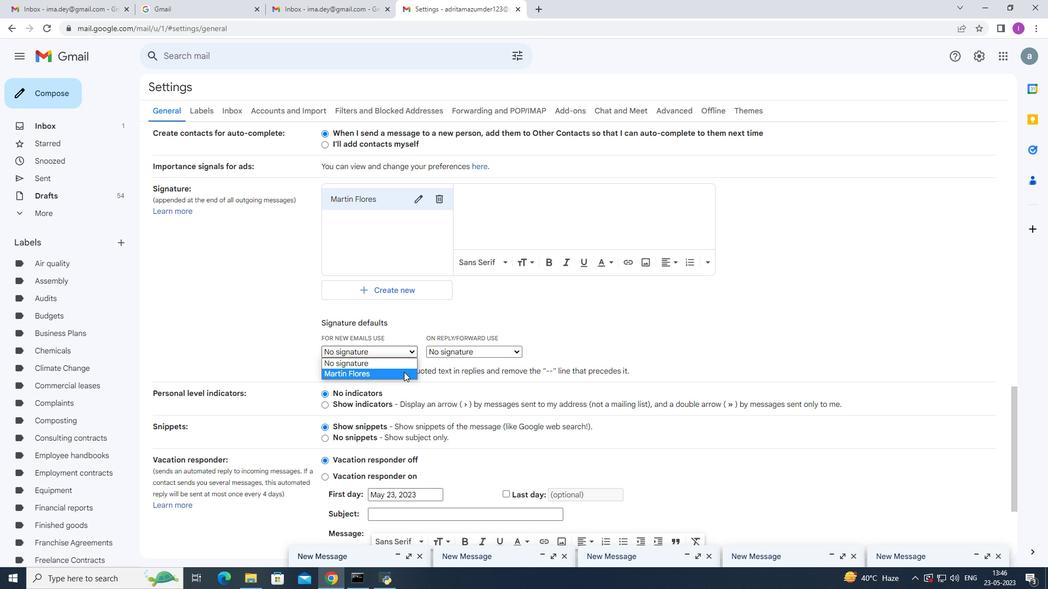 
Action: Mouse moved to (499, 204)
Screenshot: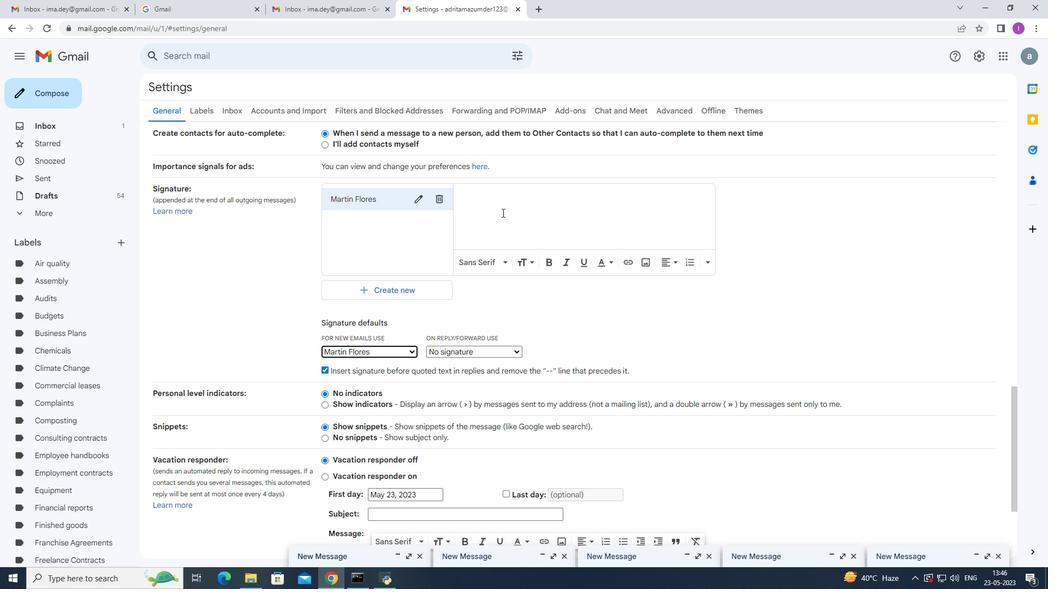 
Action: Mouse pressed left at (499, 204)
Screenshot: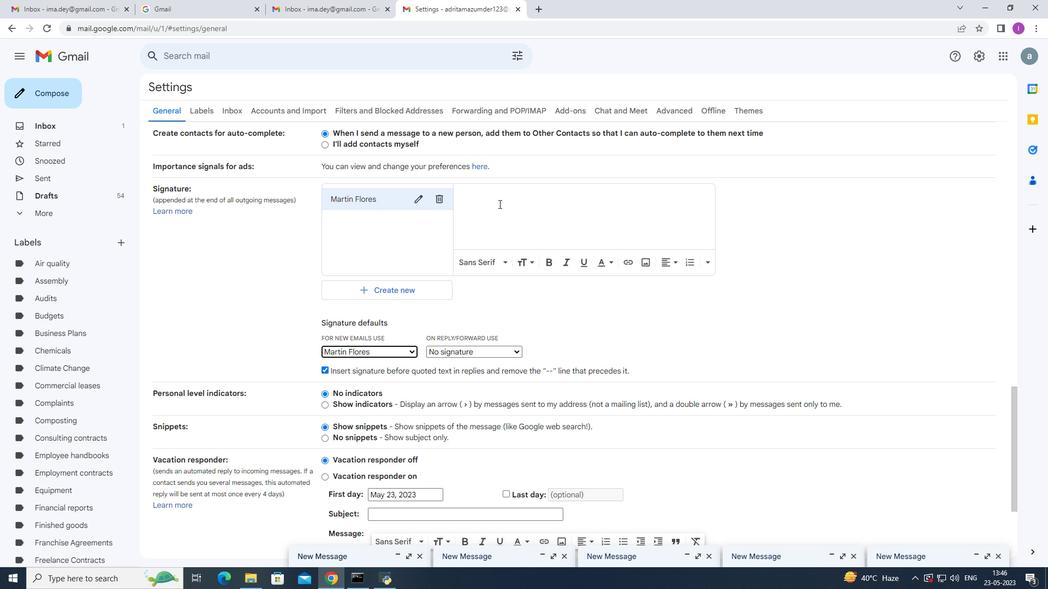 
Action: Mouse moved to (551, 274)
Screenshot: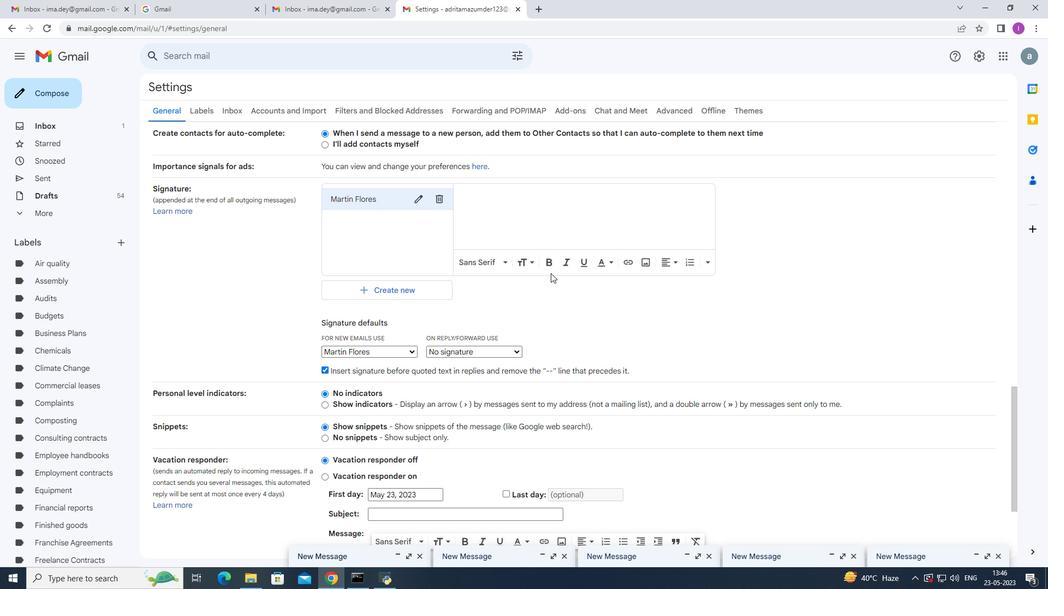 
Action: Key pressed <Key.shift>Best<Key.space>e<Key.backspace>wishr<Key.backspace>es<Key.space>fora<Key.space>happy<Key.space><Key.shift><Key.shift><Key.shift>National<Key.space><Key.shift><Key.shift>Religiousv<Key.space><Key.backspace><Key.backspace><Key.space><Key.shift>free<Key.backspace><Key.backspace><Key.backspace><Key.backspace><Key.shift><Key.shift>Freedokm<Key.backspace><Key.backspace>m<Key.space><Key.shift>day<Key.backspace><Key.backspace><Key.backspace><Key.shift><Key.shift>Day
Screenshot: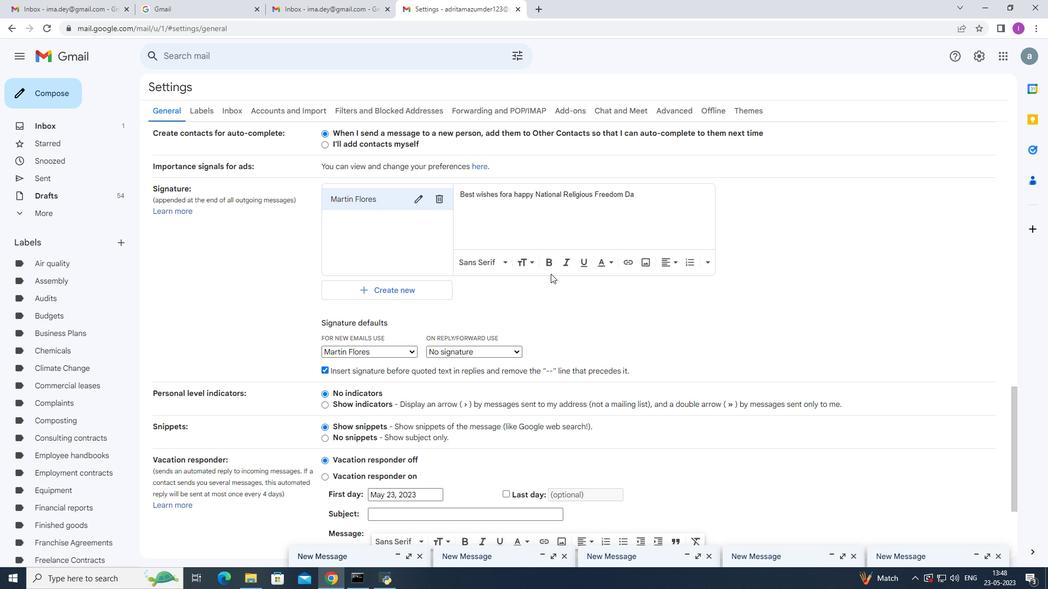 
Action: Mouse moved to (615, 236)
Screenshot: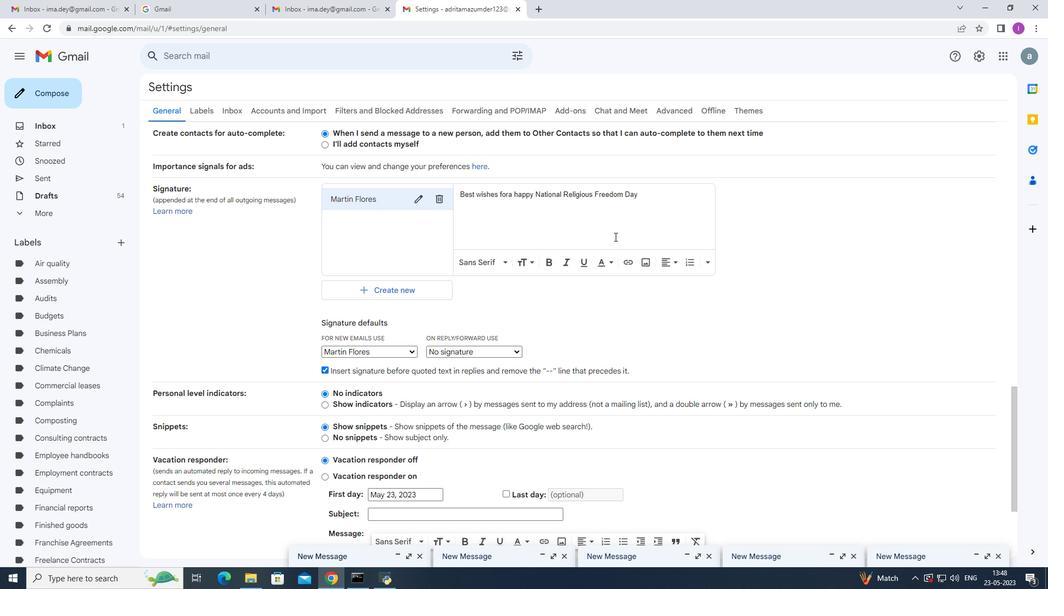 
Action: Key pressed ,<Key.enter><Key.shift>Martin<Key.space><Key.shift><Key.shift><Key.shift><Key.shift><Key.shift><Key.shift><Key.shift><Key.shift><Key.shift><Key.shift><Key.shift><Key.shift><Key.shift><Key.shift><Key.shift><Key.shift><Key.shift><Key.shift><Key.shift><Key.shift><Key.shift><Key.shift><Key.shift><Key.shift><Key.shift><Key.shift><Key.shift><Key.shift><Key.shift><Key.shift><Key.shift><Key.shift><Key.shift><Key.shift><Key.shift><Key.shift><Key.shift><Key.shift><Key.shift><Key.shift><Key.shift>Flores
Screenshot: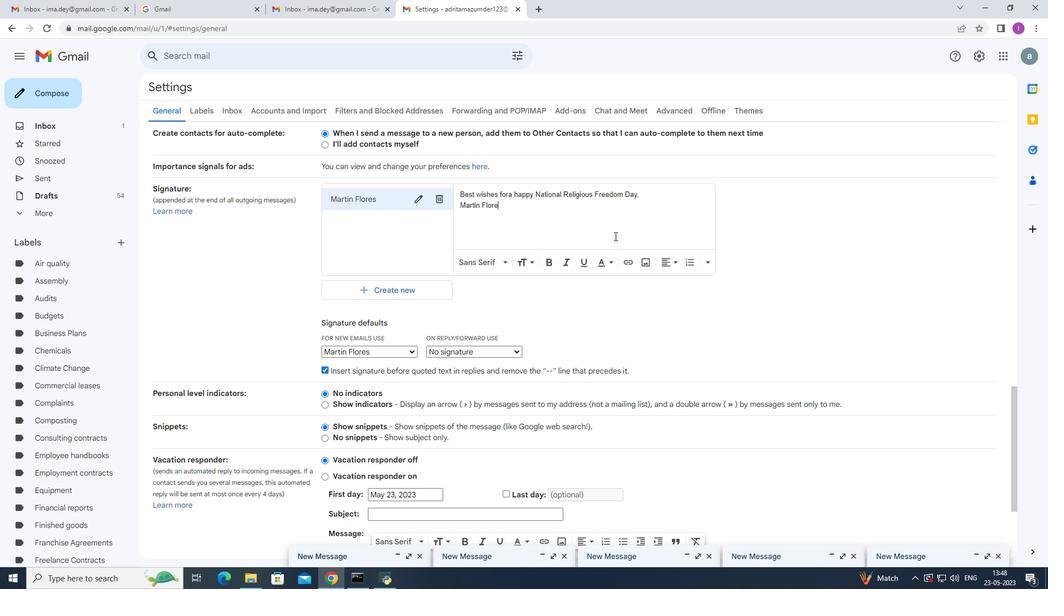 
Action: Mouse moved to (585, 302)
Screenshot: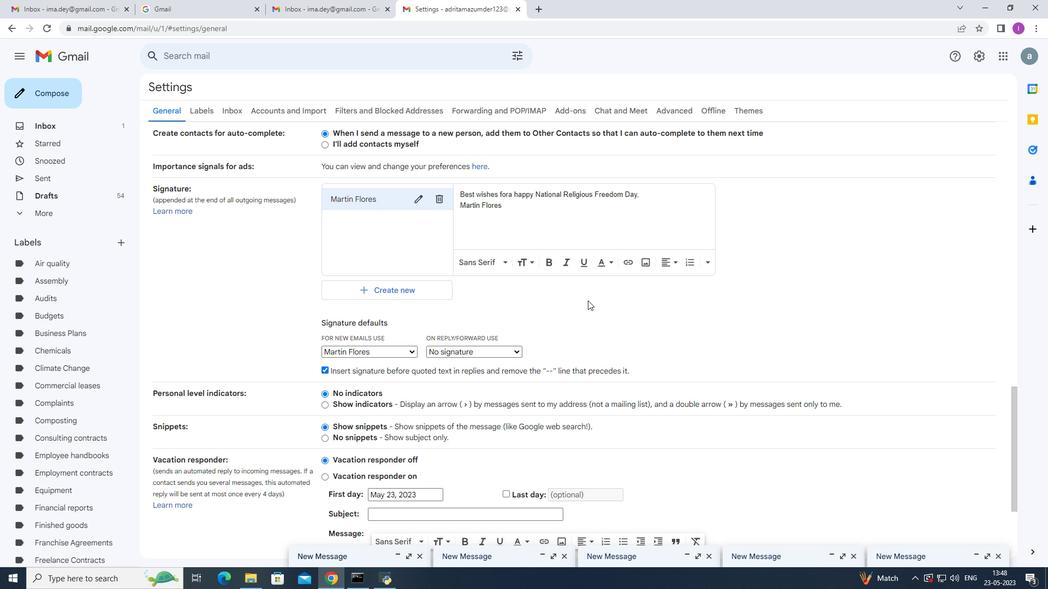 
Action: Mouse scrolled (585, 302) with delta (0, 0)
Screenshot: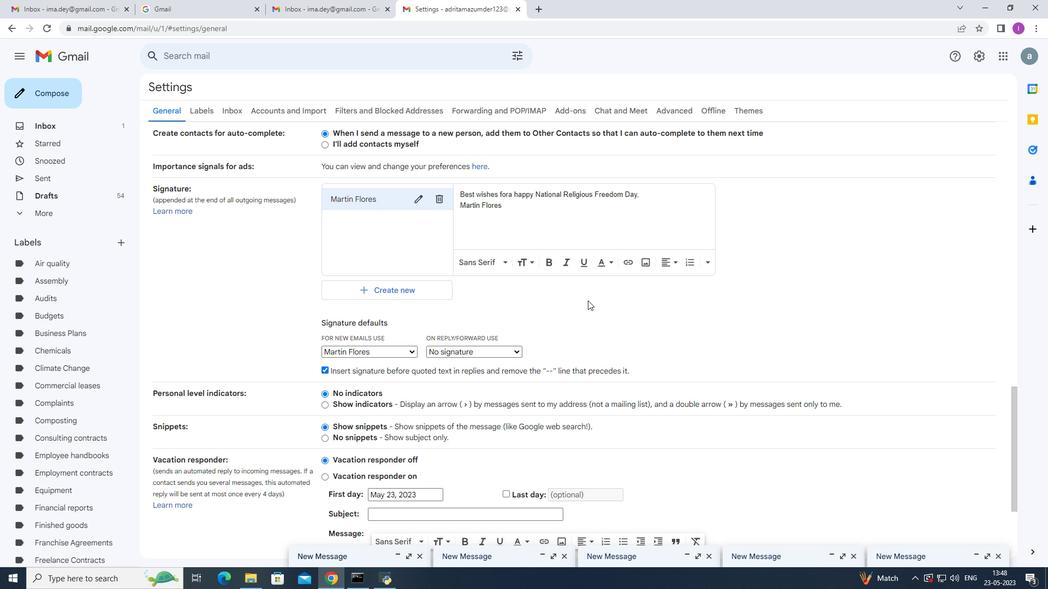 
Action: Mouse moved to (584, 303)
Screenshot: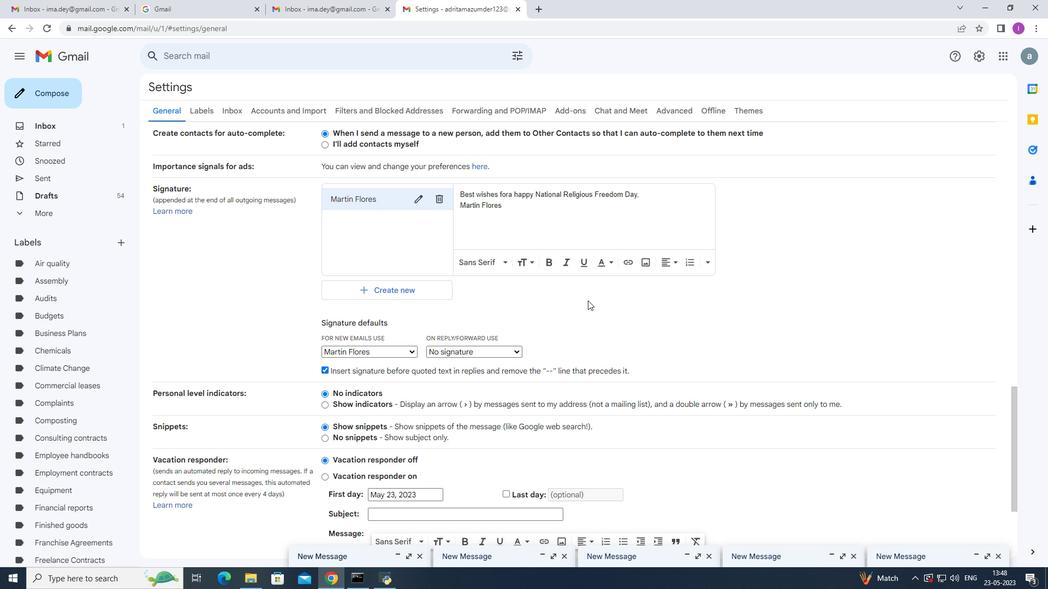
Action: Mouse scrolled (584, 303) with delta (0, 0)
Screenshot: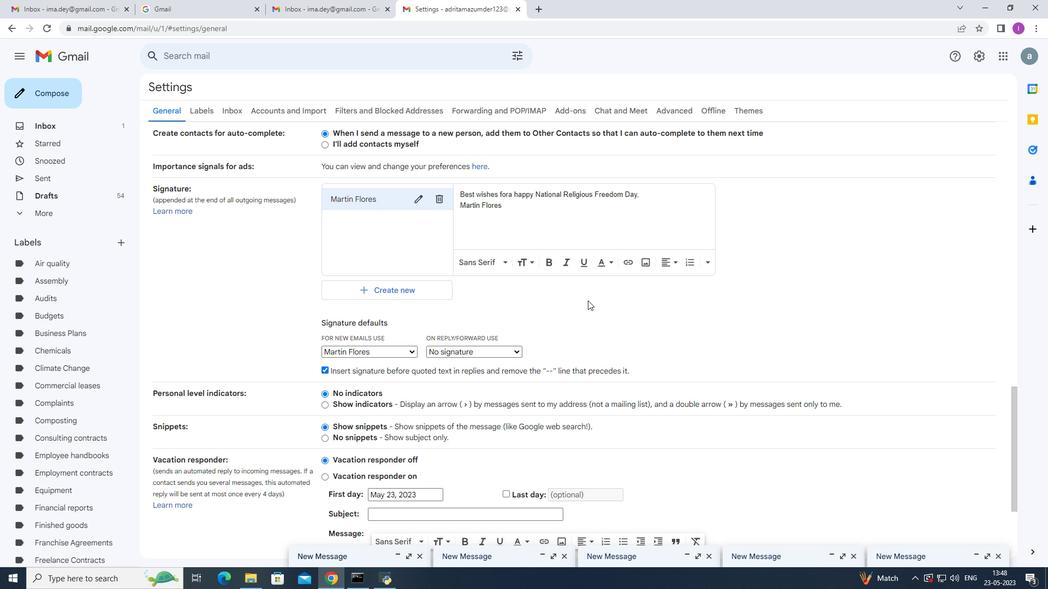 
Action: Mouse moved to (584, 303)
Screenshot: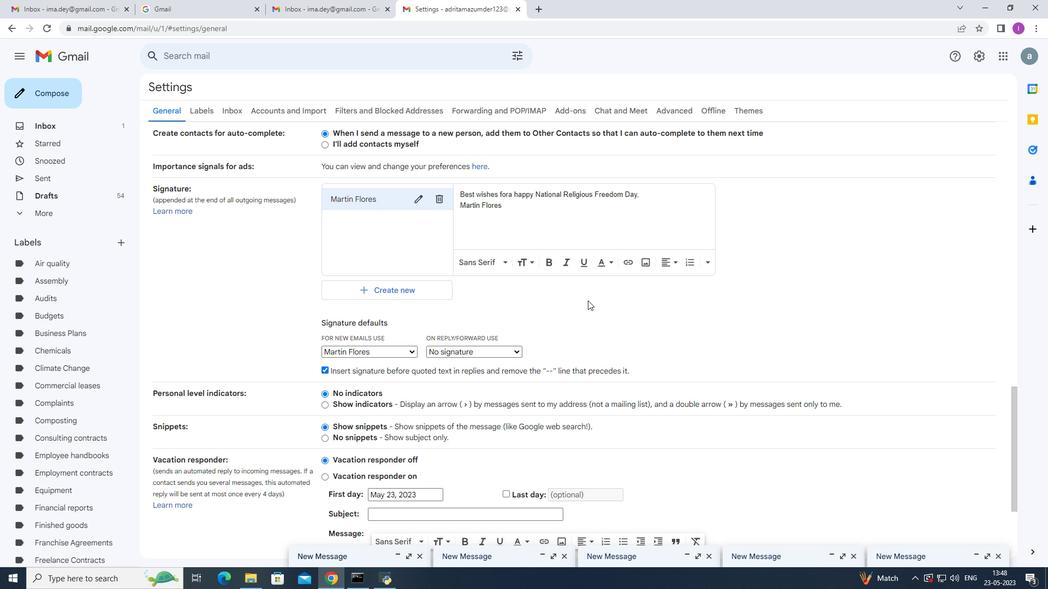 
Action: Mouse scrolled (584, 303) with delta (0, 0)
Screenshot: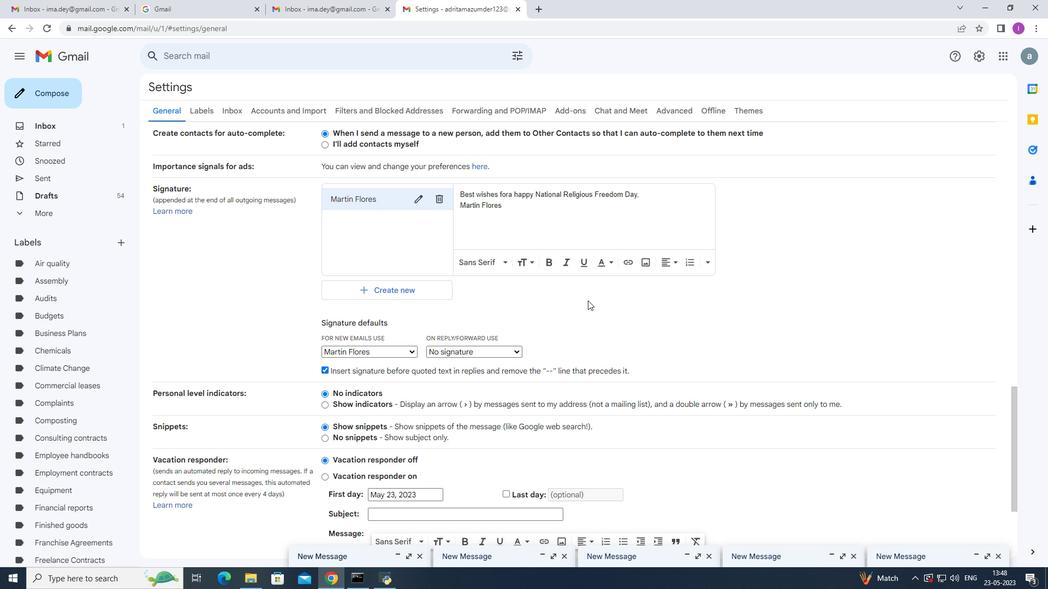 
Action: Mouse moved to (580, 306)
Screenshot: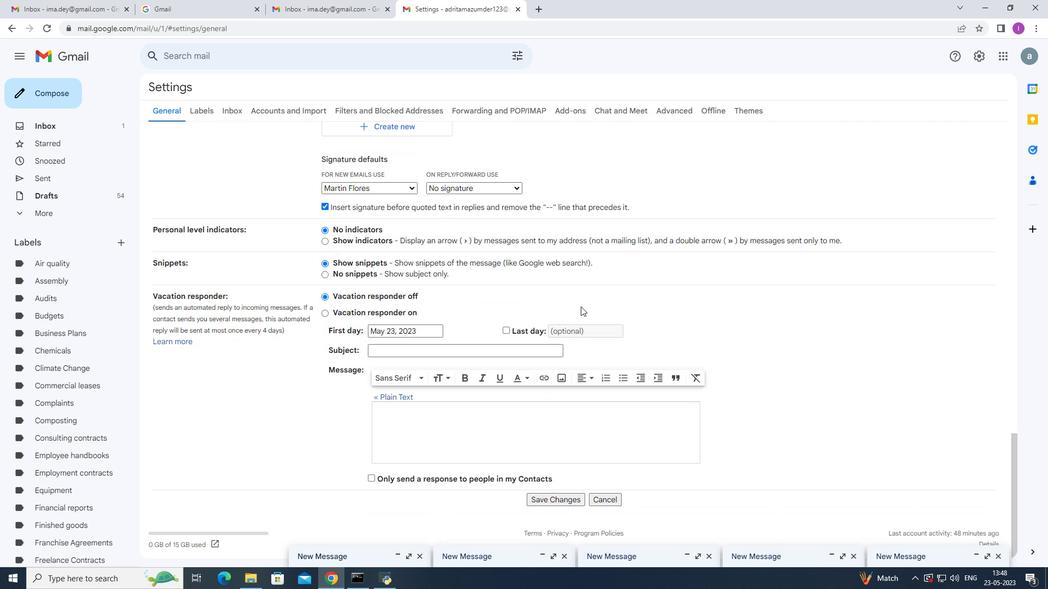 
Action: Mouse scrolled (580, 306) with delta (0, 0)
Screenshot: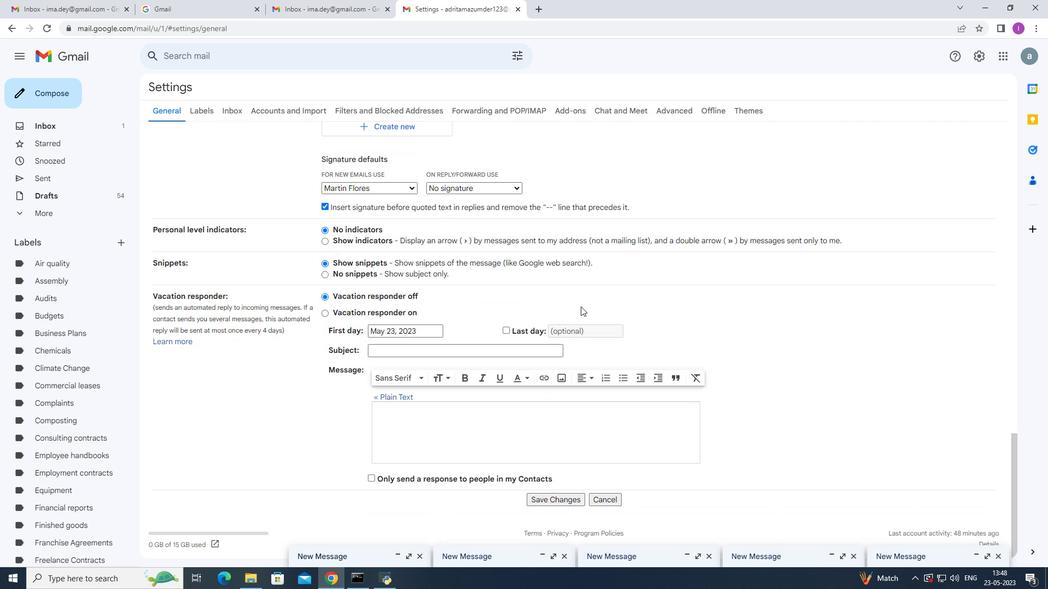 
Action: Mouse moved to (578, 309)
Screenshot: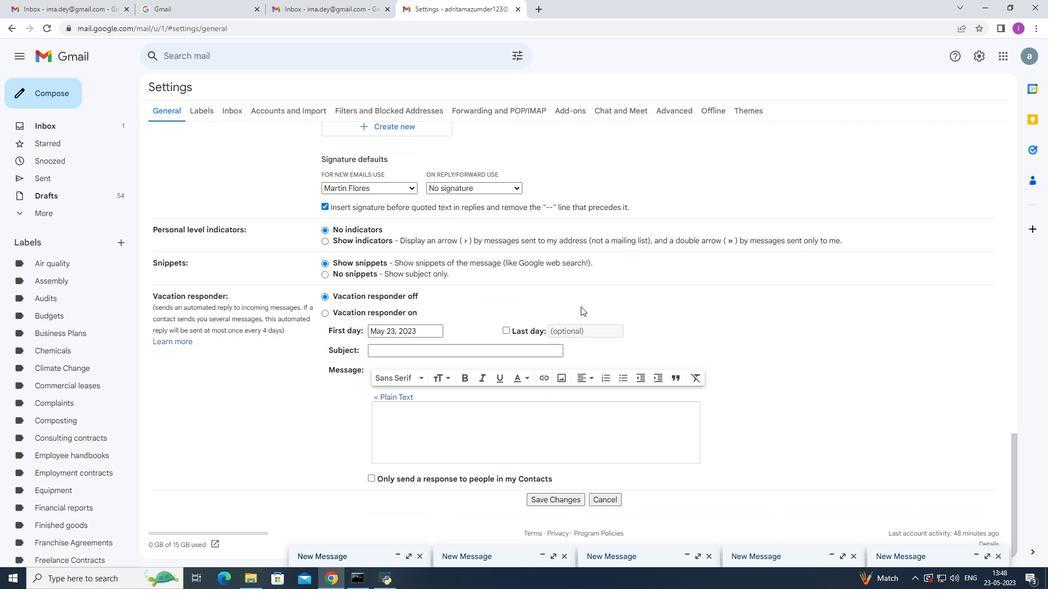 
Action: Mouse scrolled (578, 309) with delta (0, 0)
Screenshot: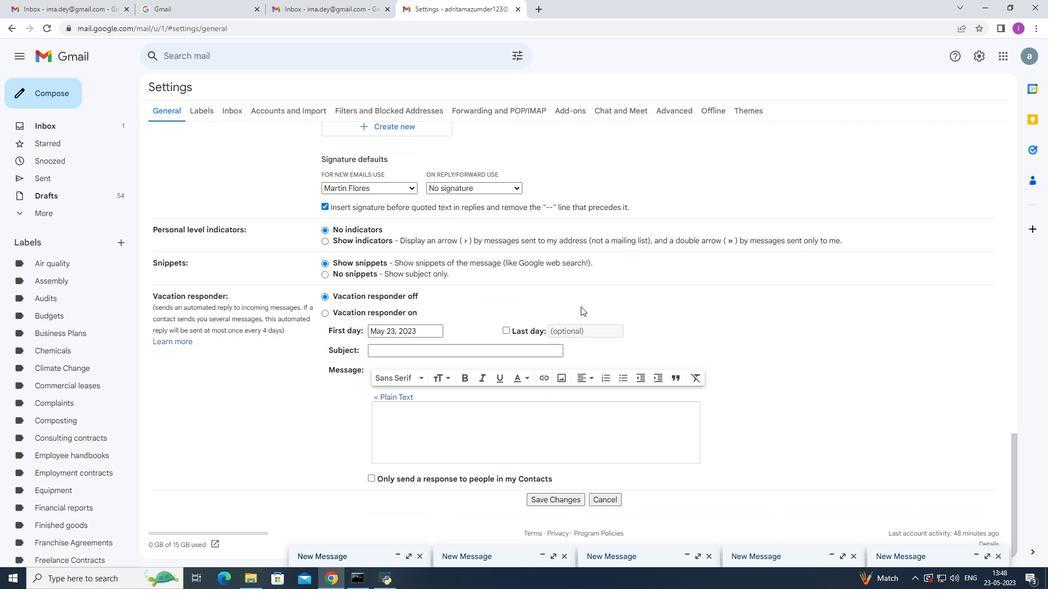 
Action: Mouse moved to (577, 312)
Screenshot: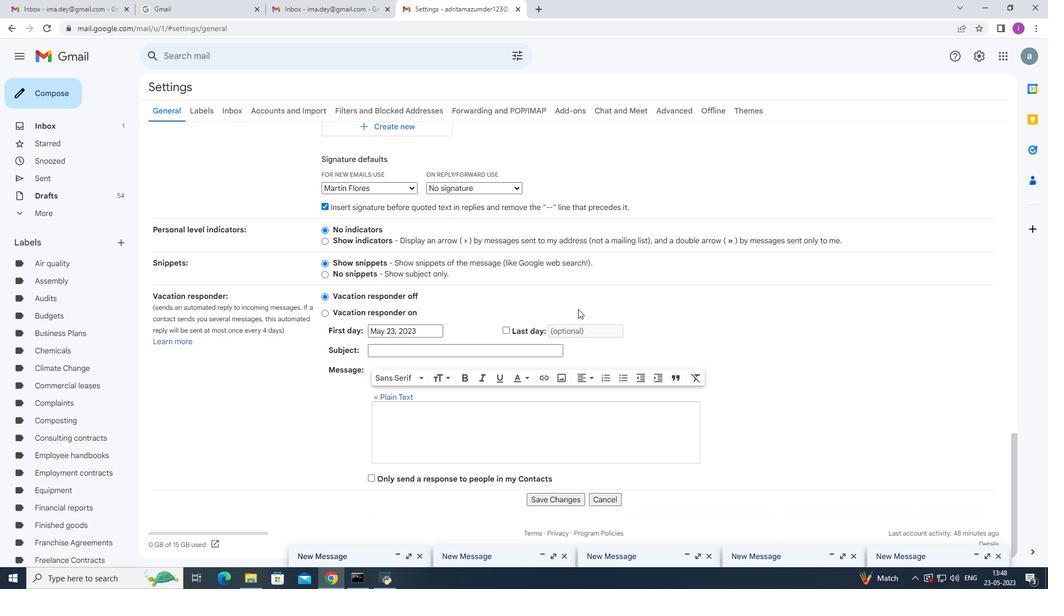 
Action: Mouse scrolled (578, 310) with delta (0, 0)
Screenshot: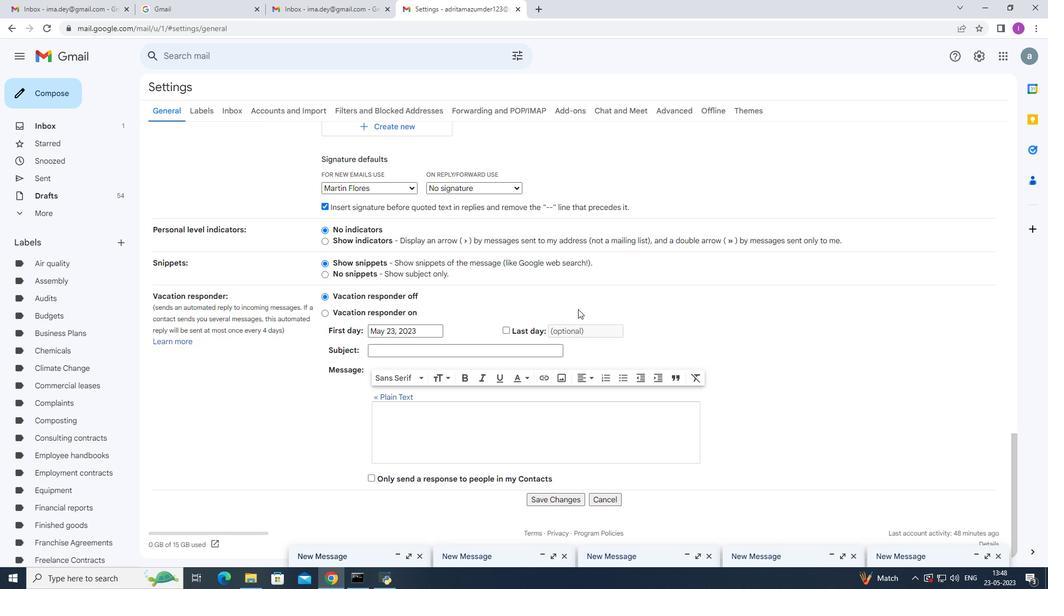 
Action: Mouse moved to (577, 313)
Screenshot: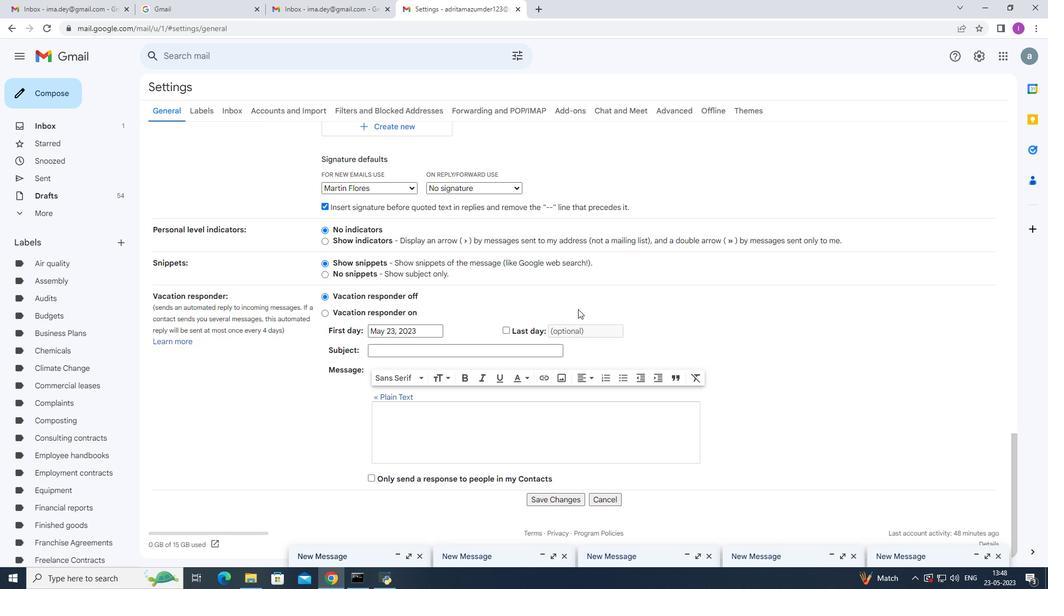 
Action: Mouse scrolled (578, 309) with delta (0, 0)
Screenshot: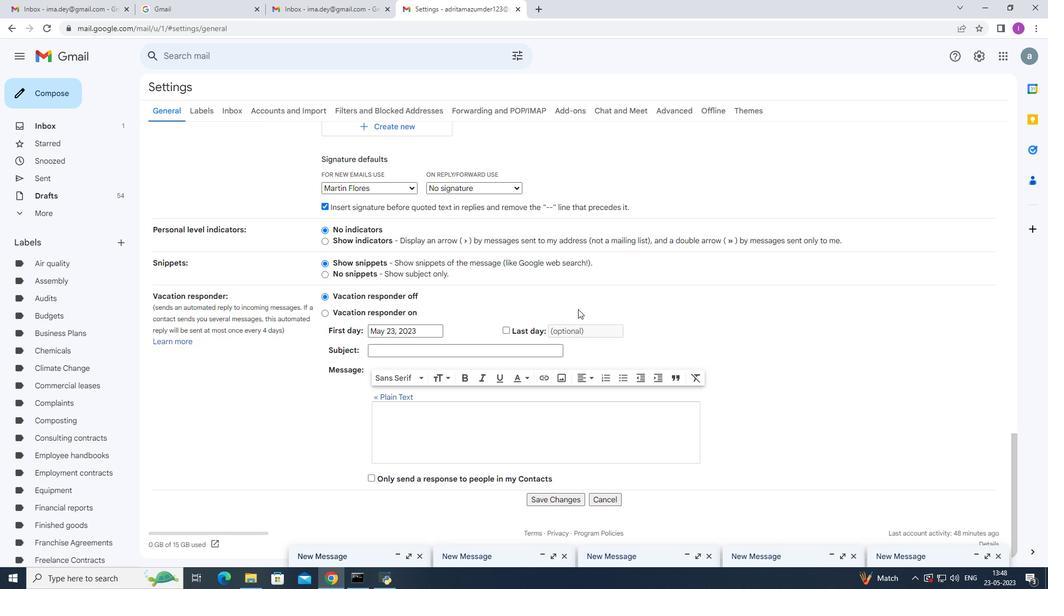 
Action: Mouse moved to (575, 320)
Screenshot: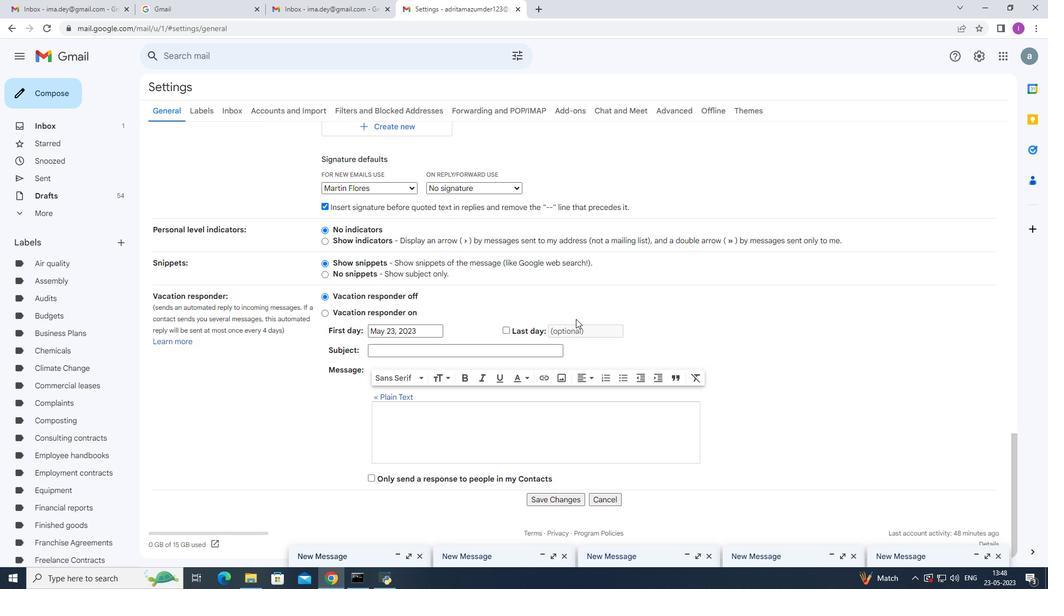 
Action: Mouse scrolled (575, 320) with delta (0, 0)
Screenshot: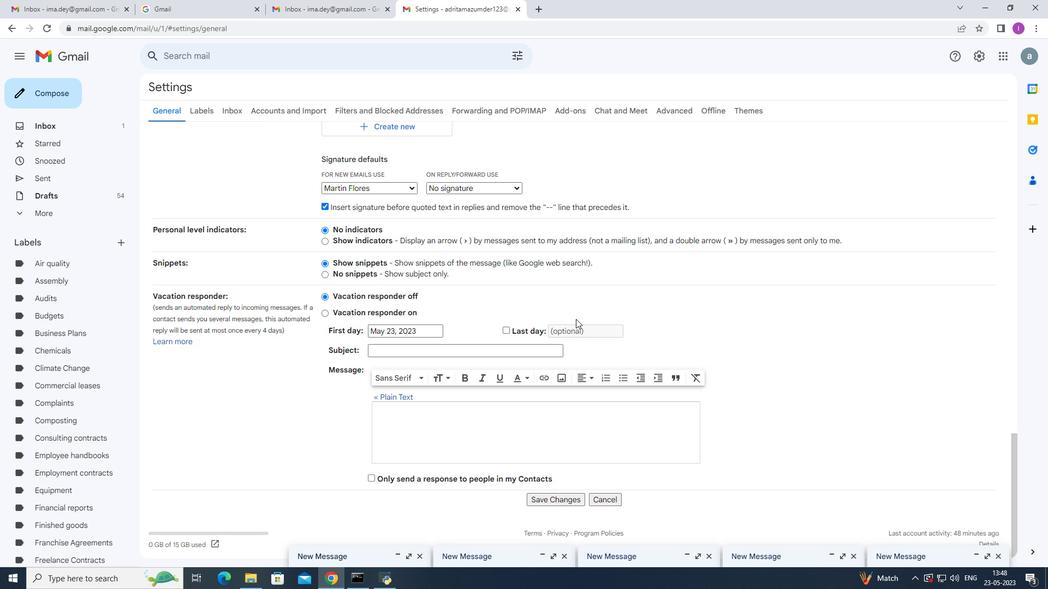 
Action: Mouse moved to (575, 321)
Screenshot: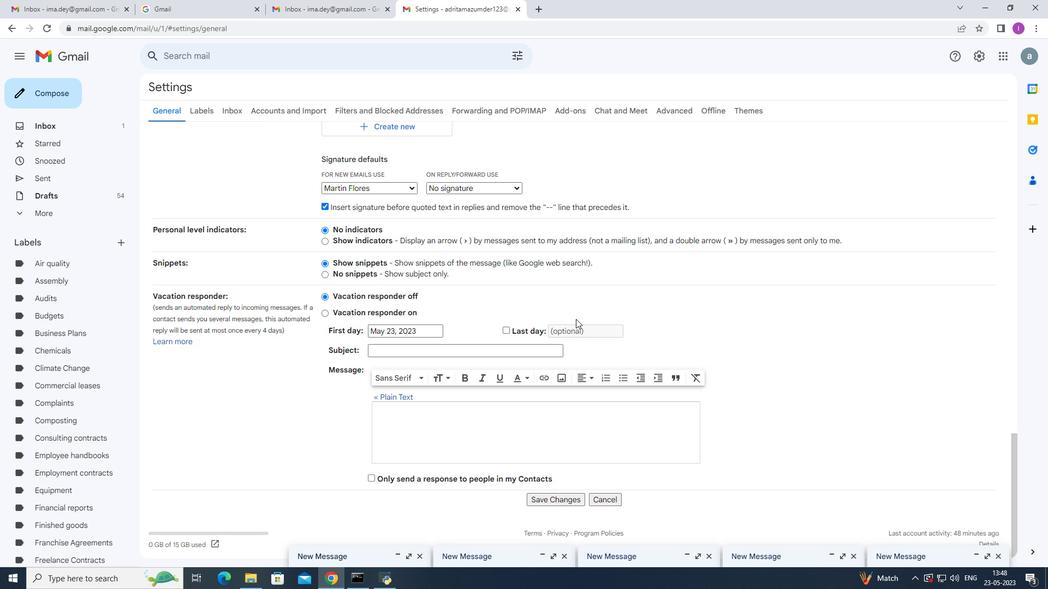 
Action: Mouse scrolled (575, 321) with delta (0, 0)
Screenshot: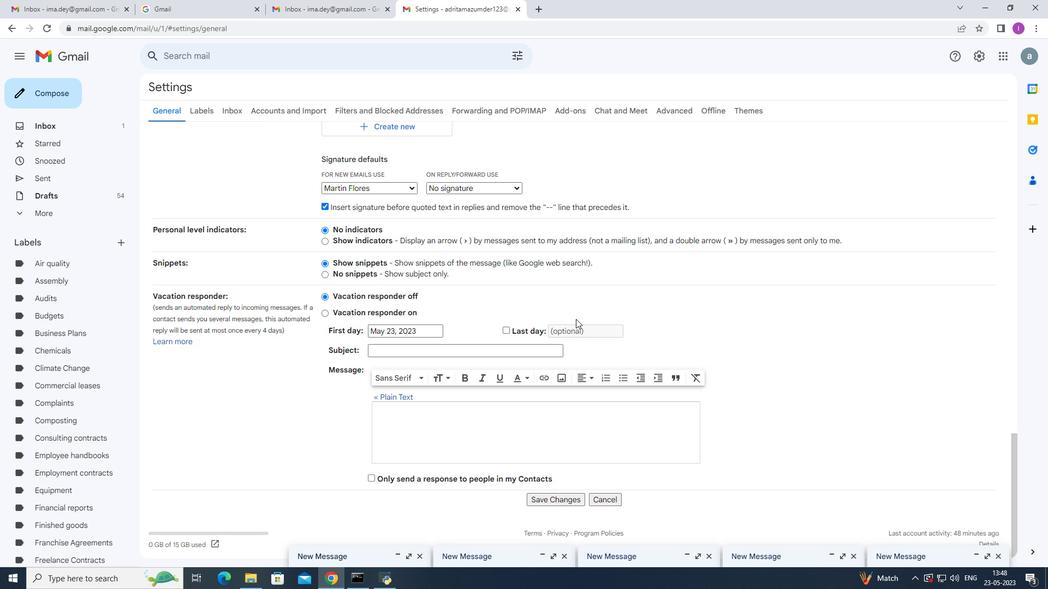 
Action: Mouse moved to (575, 322)
Screenshot: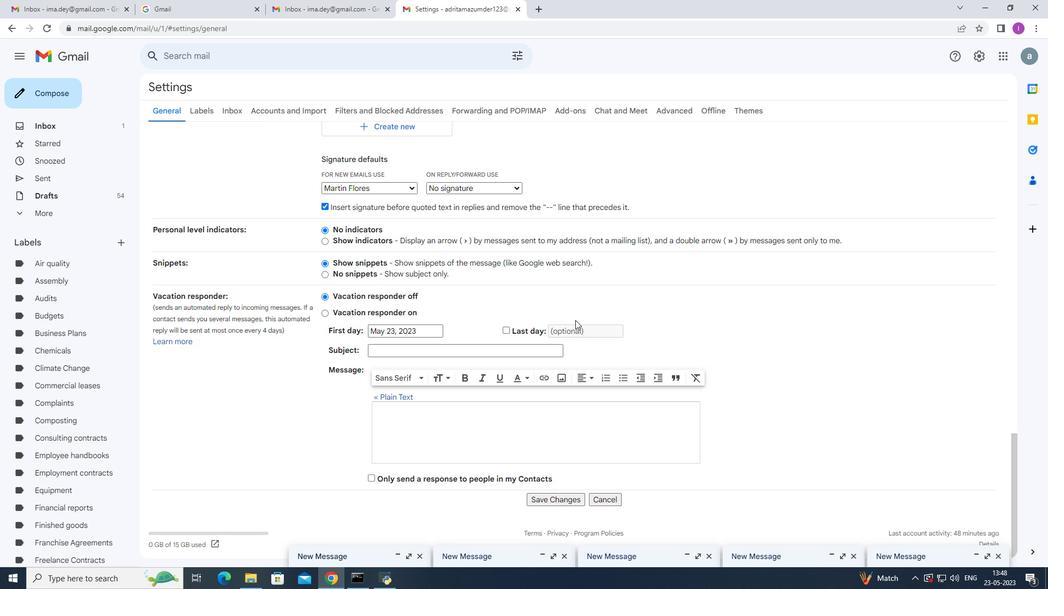 
Action: Mouse scrolled (575, 321) with delta (0, 0)
Screenshot: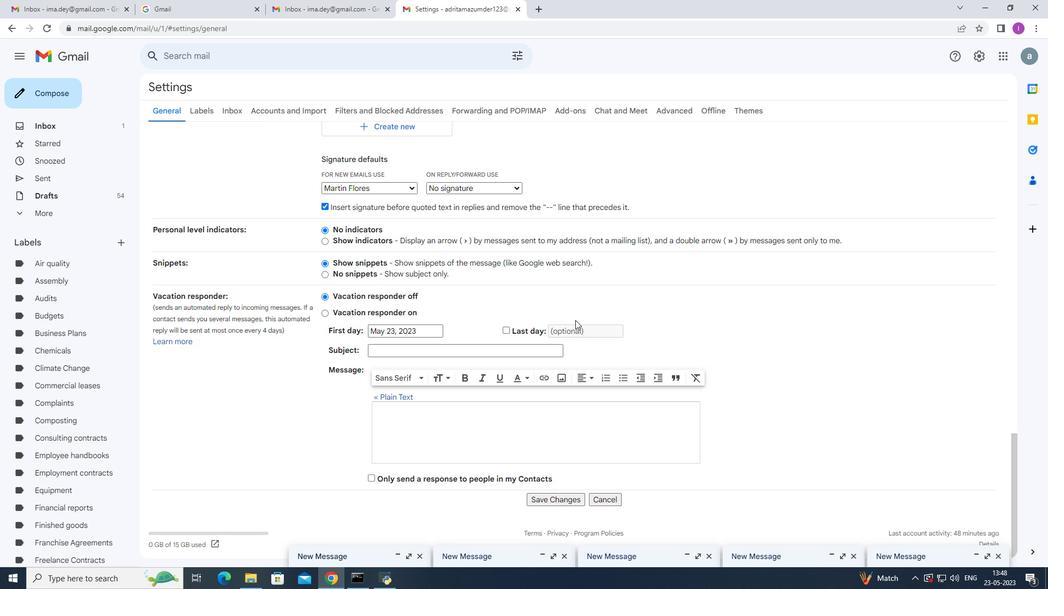 
Action: Mouse moved to (575, 324)
Screenshot: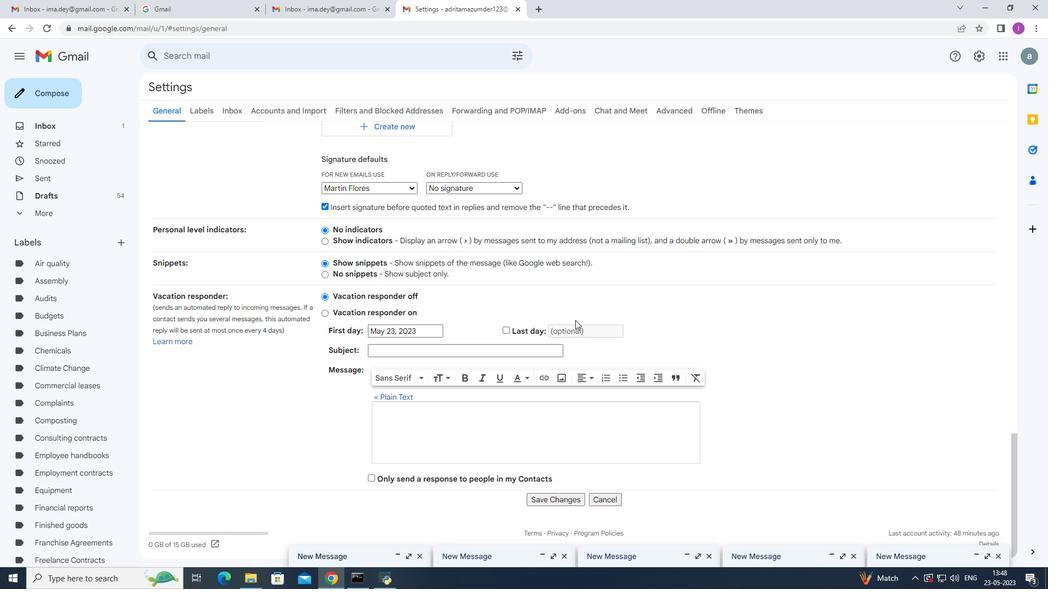 
Action: Mouse scrolled (575, 324) with delta (0, 0)
Screenshot: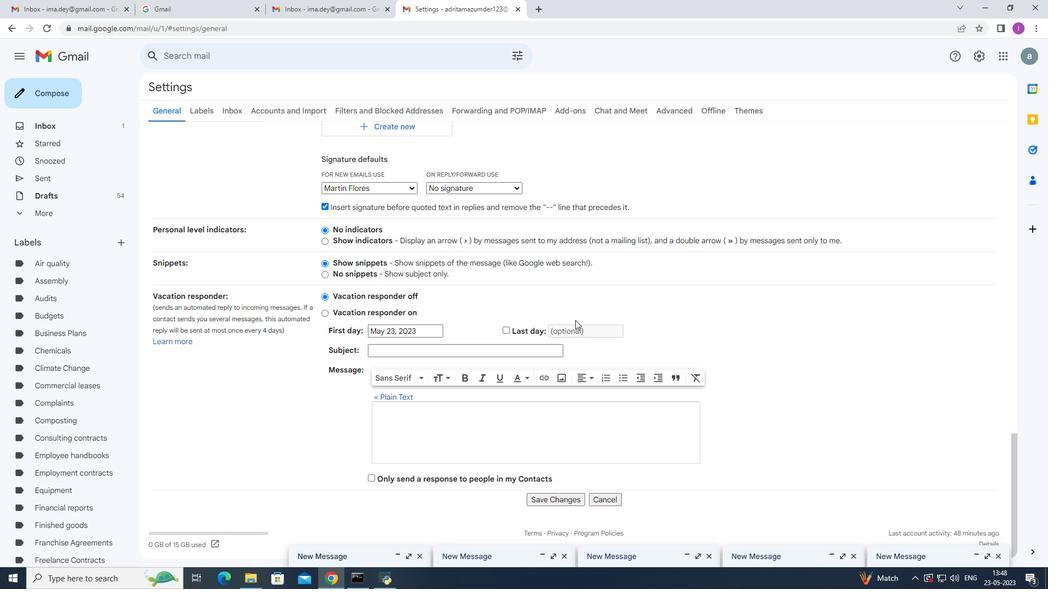 
Action: Mouse moved to (556, 498)
Screenshot: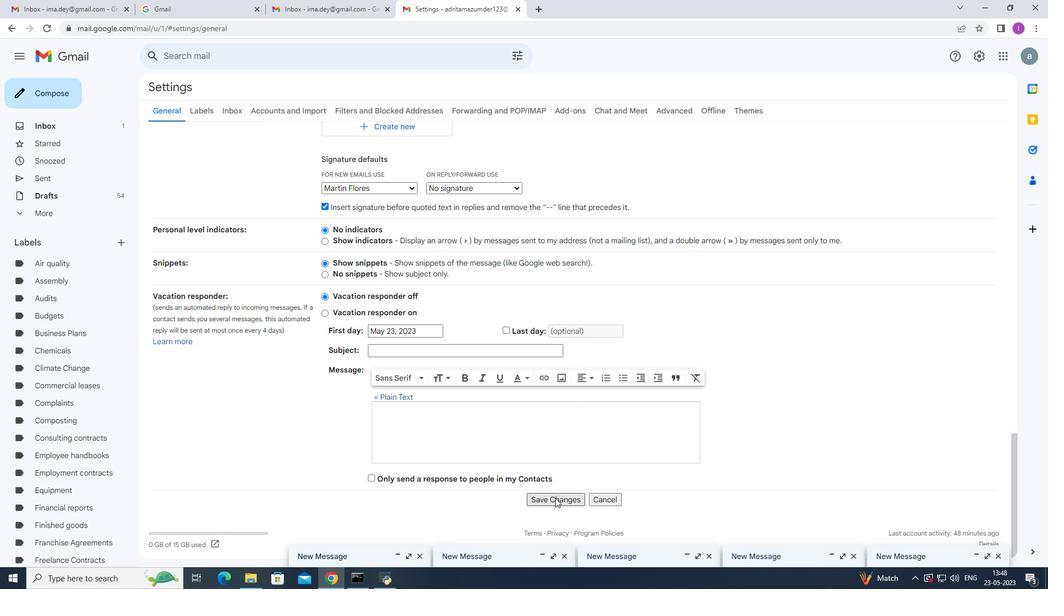 
Action: Mouse pressed left at (556, 498)
Screenshot: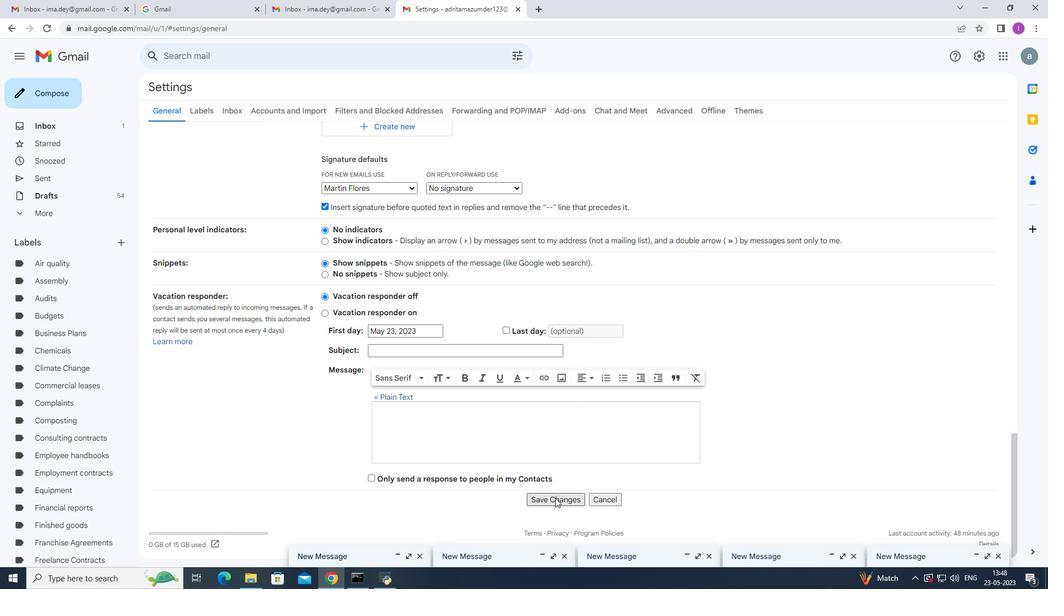 
Action: Mouse moved to (738, 333)
Screenshot: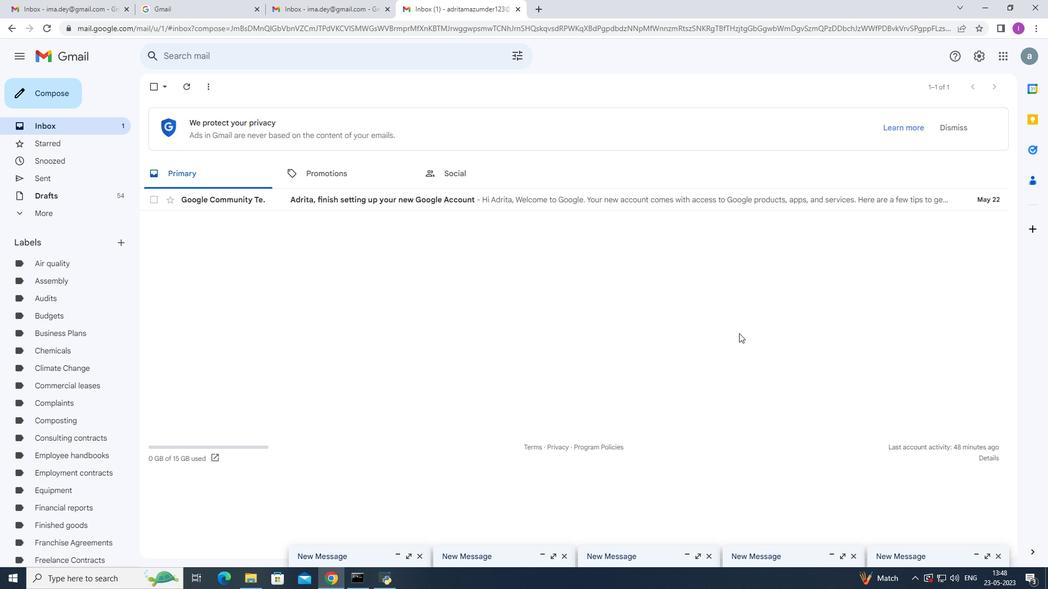
Action: Mouse scrolled (738, 333) with delta (0, 0)
Screenshot: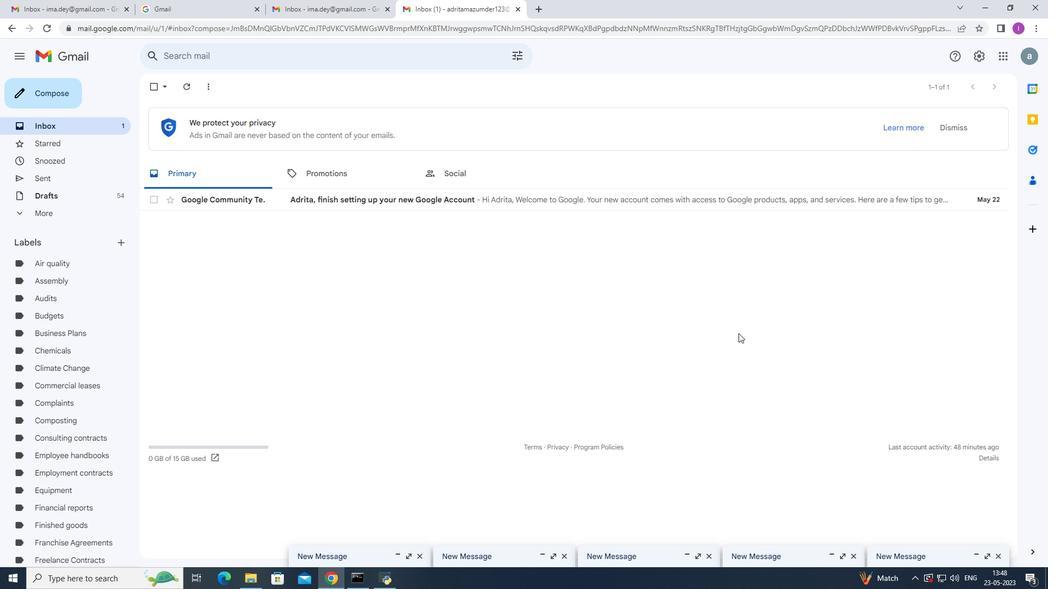 
Action: Mouse scrolled (738, 333) with delta (0, 0)
Screenshot: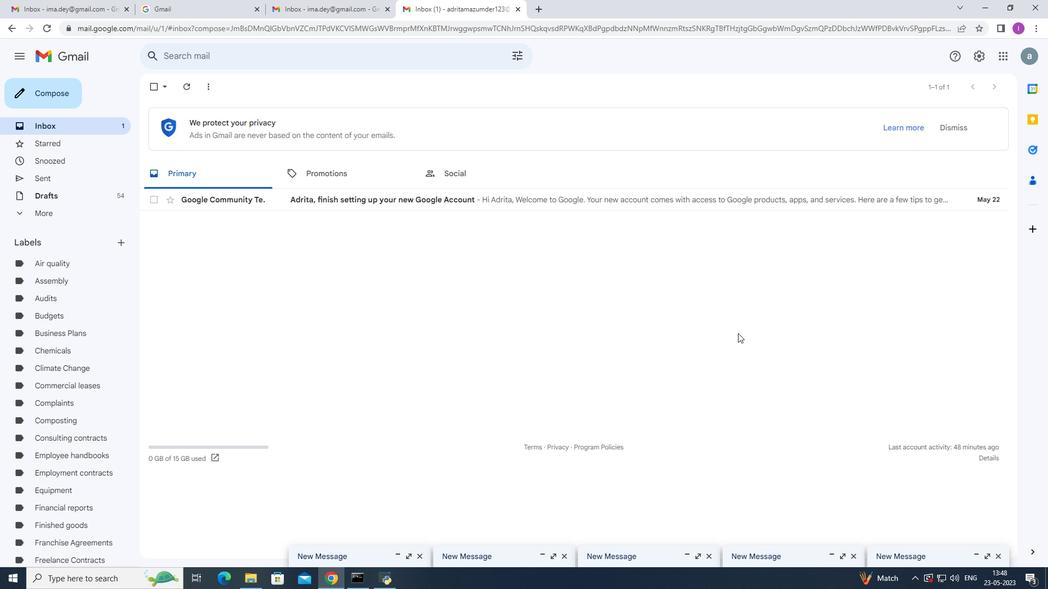 
Action: Mouse moved to (66, 86)
Screenshot: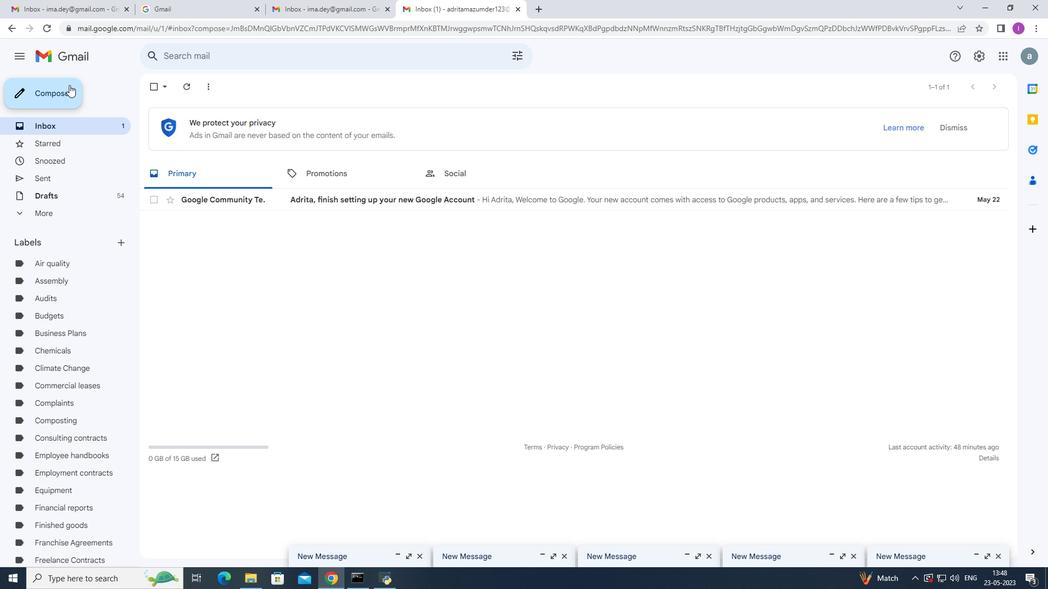 
Action: Mouse pressed left at (66, 86)
Screenshot: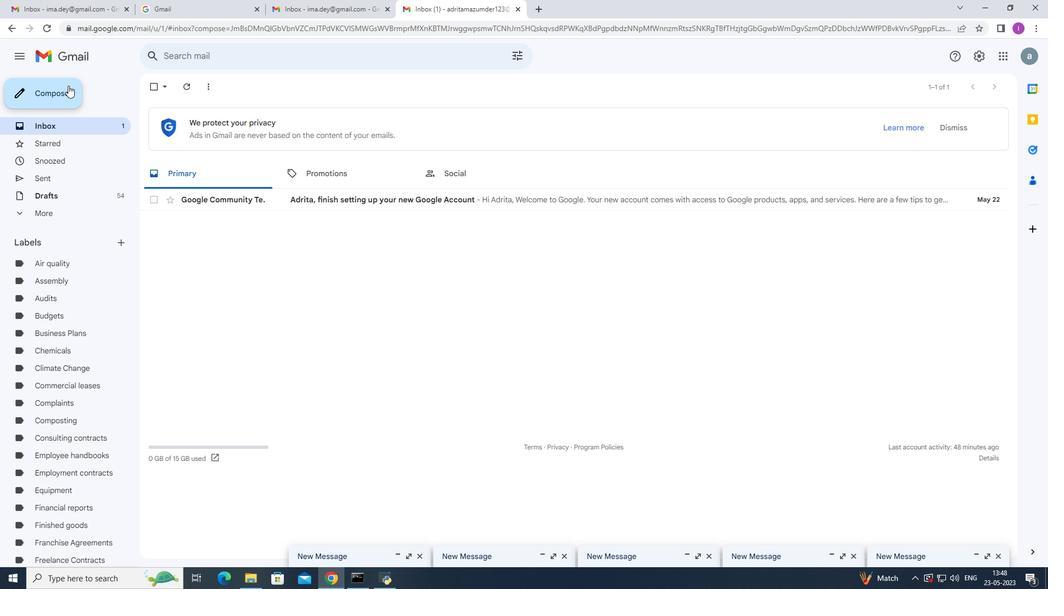 
Action: Mouse moved to (700, 268)
Screenshot: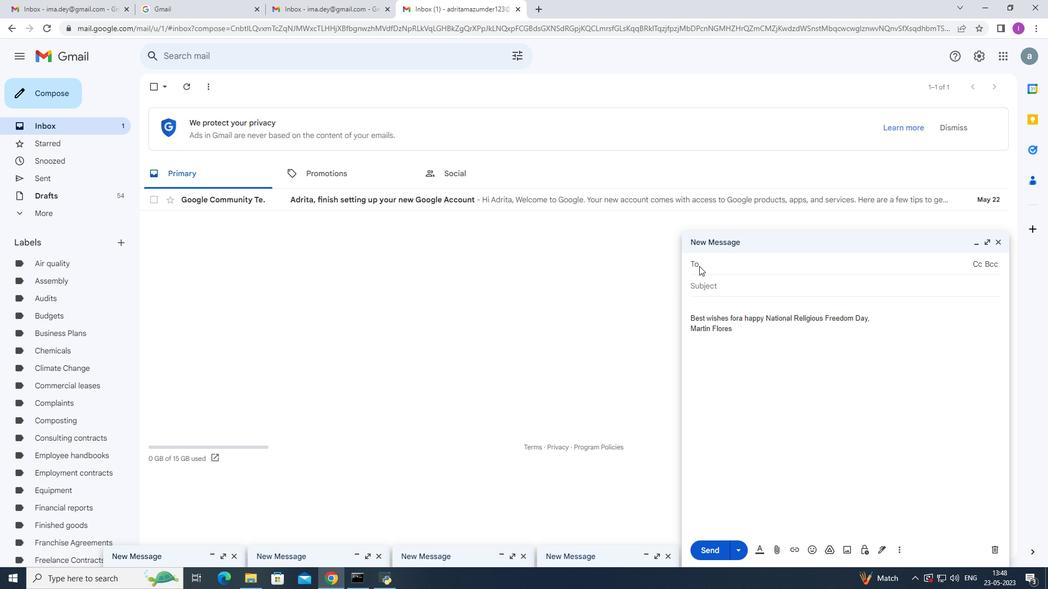 
Action: Key pressed so
Screenshot: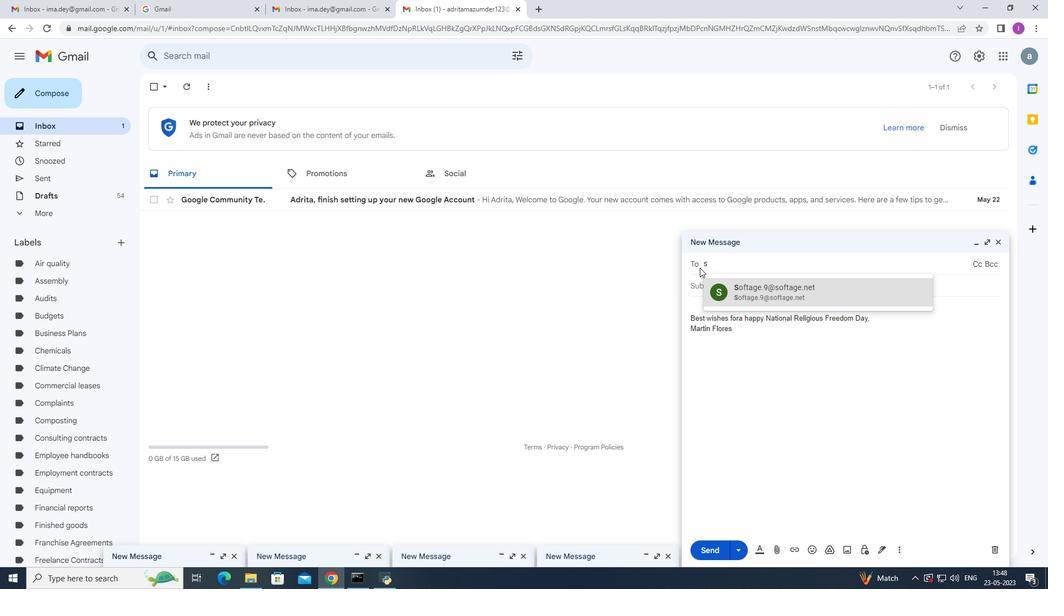 
Action: Mouse moved to (816, 303)
Screenshot: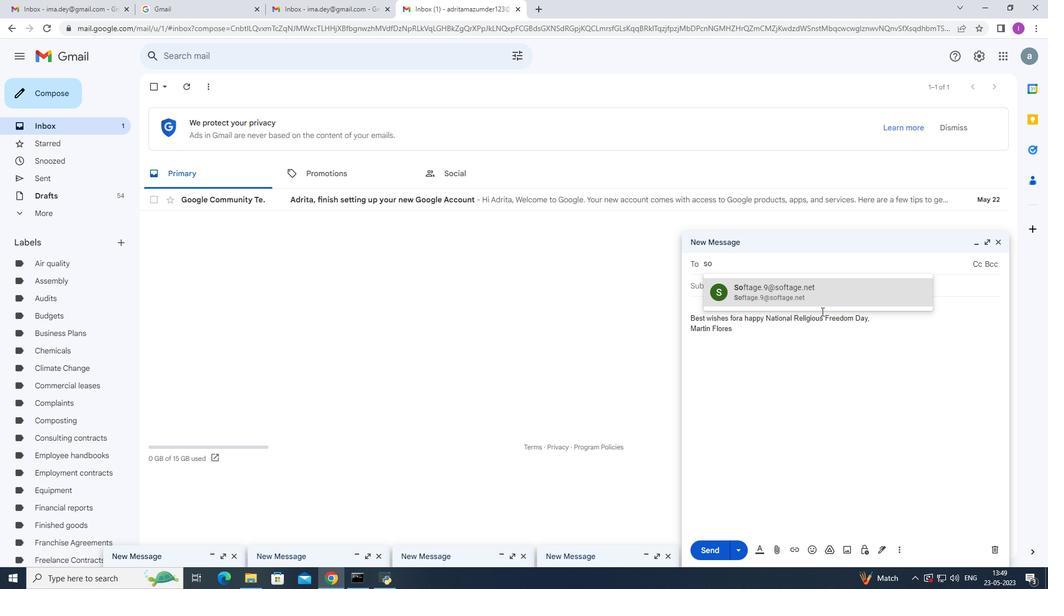 
Action: Mouse pressed left at (816, 303)
Screenshot: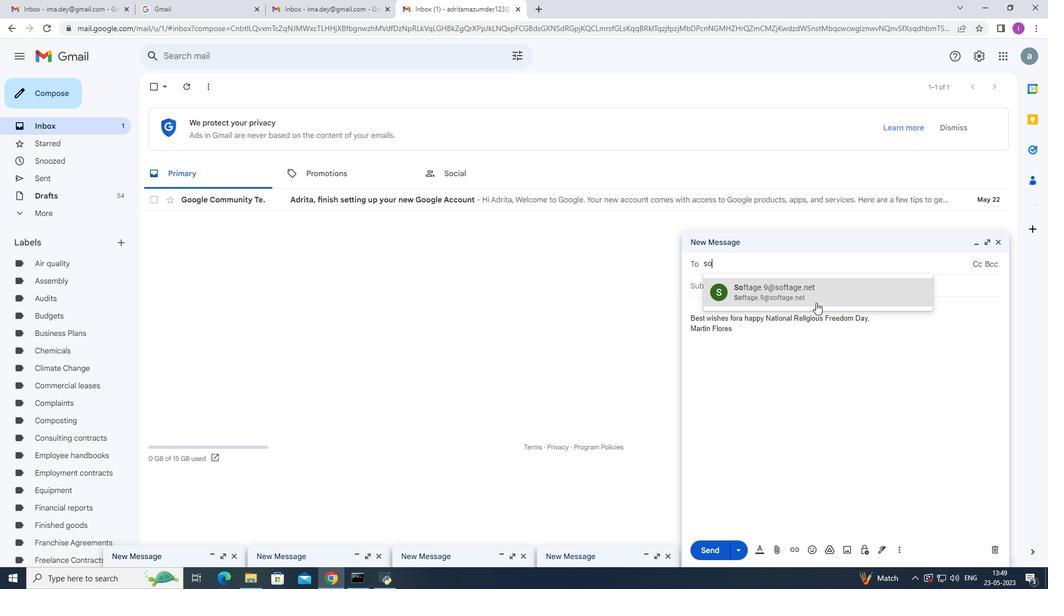 
Action: Mouse moved to (901, 548)
Screenshot: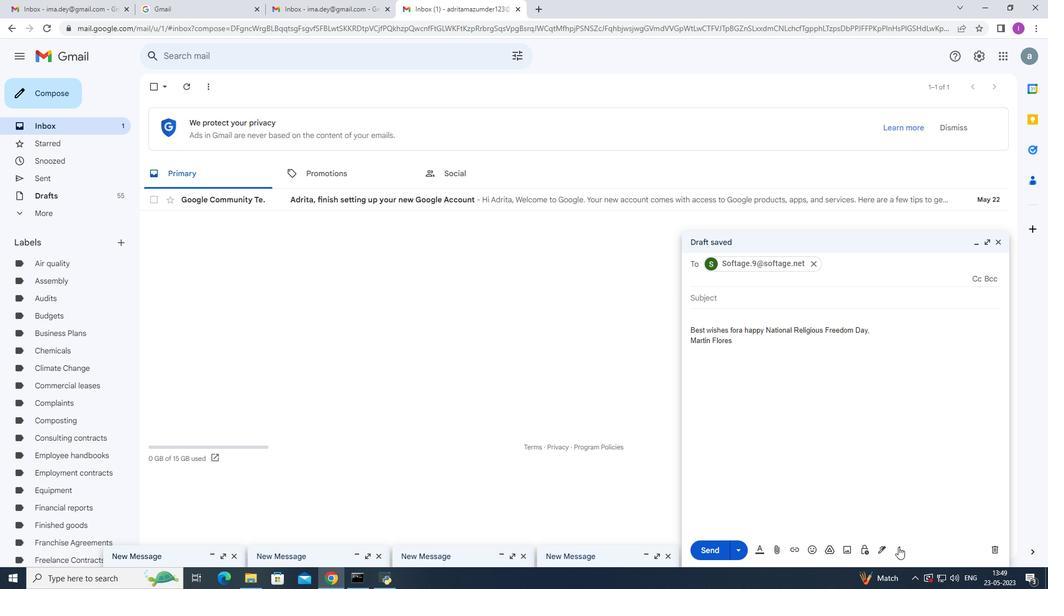 
Action: Mouse pressed left at (901, 548)
Screenshot: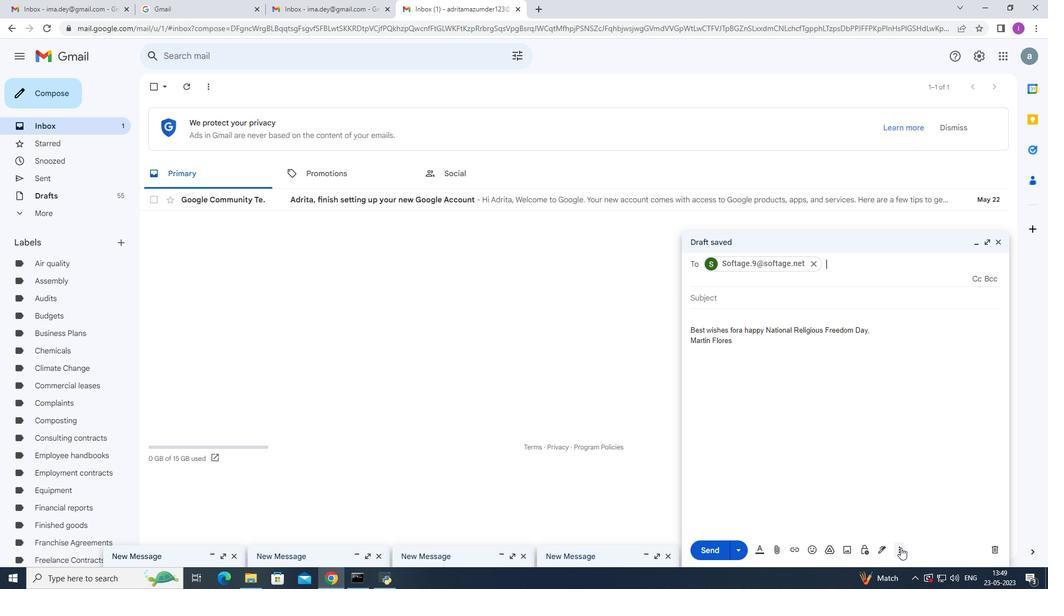 
Action: Mouse moved to (932, 452)
Screenshot: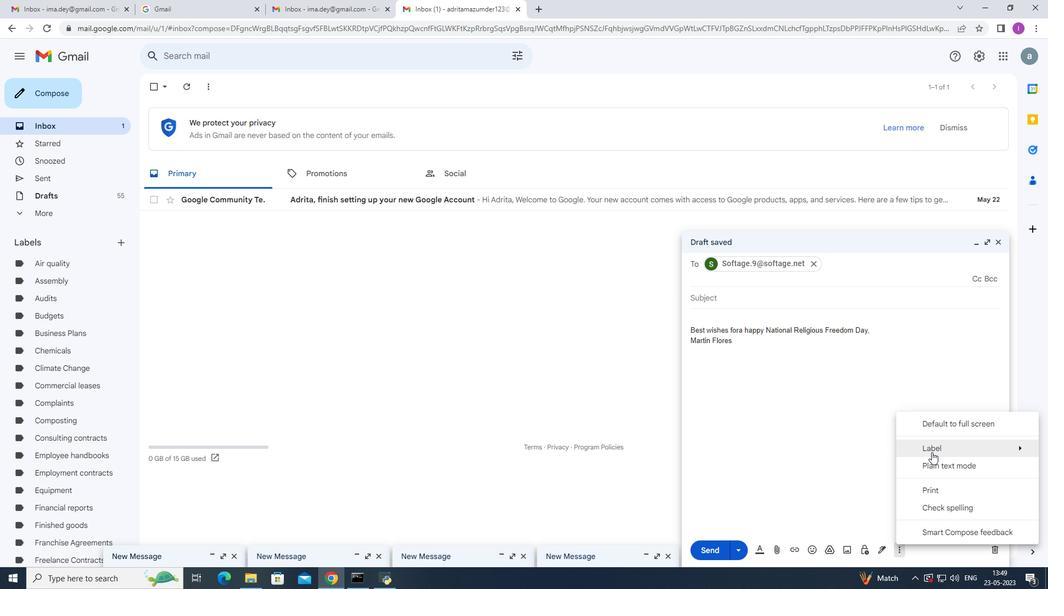 
Action: Mouse pressed left at (932, 452)
Screenshot: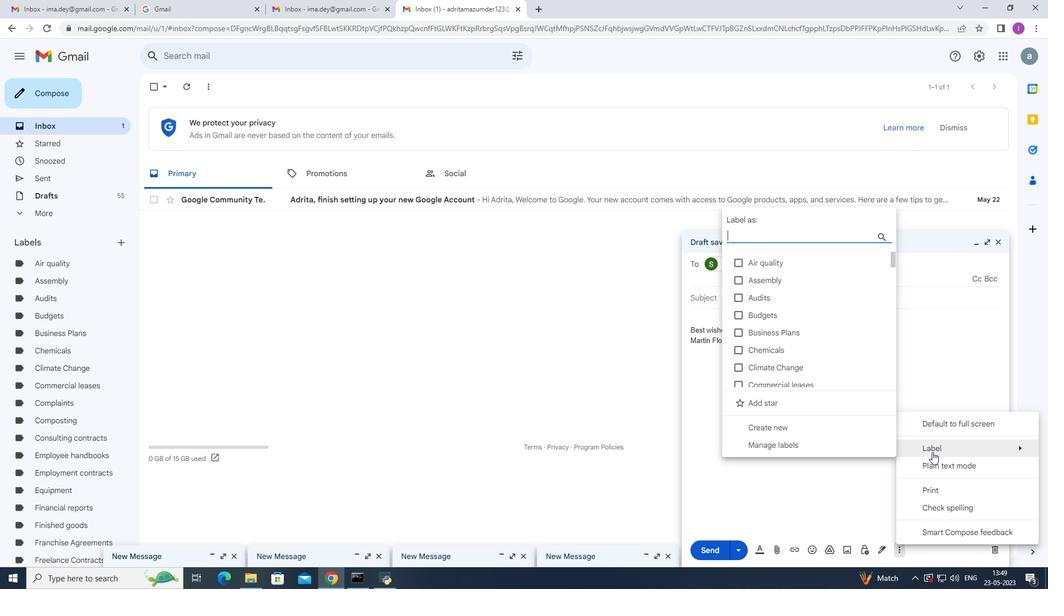 
Action: Mouse moved to (774, 239)
Screenshot: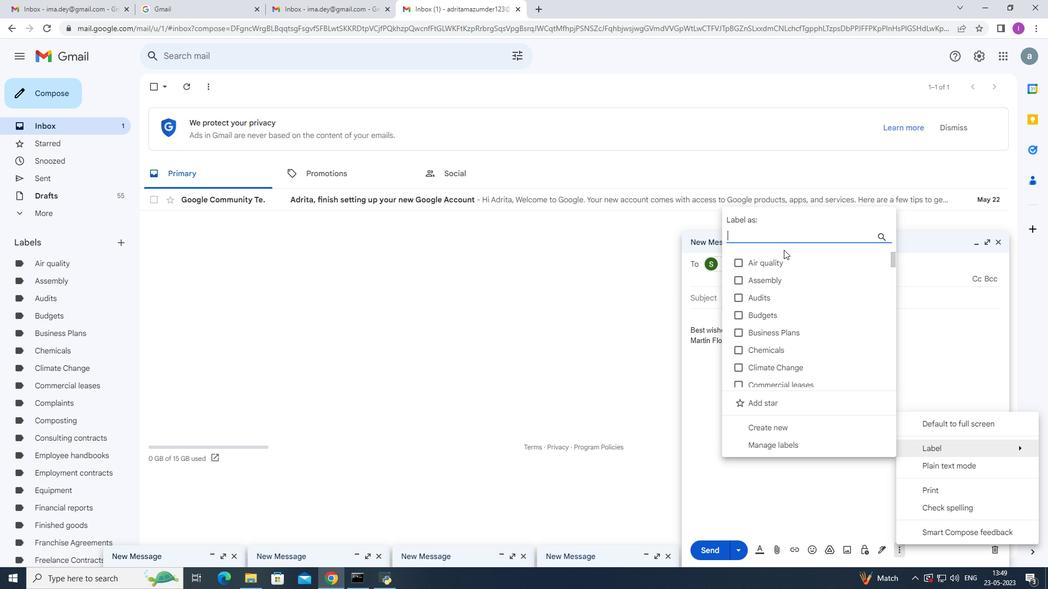 
Action: Mouse pressed left at (774, 239)
Screenshot: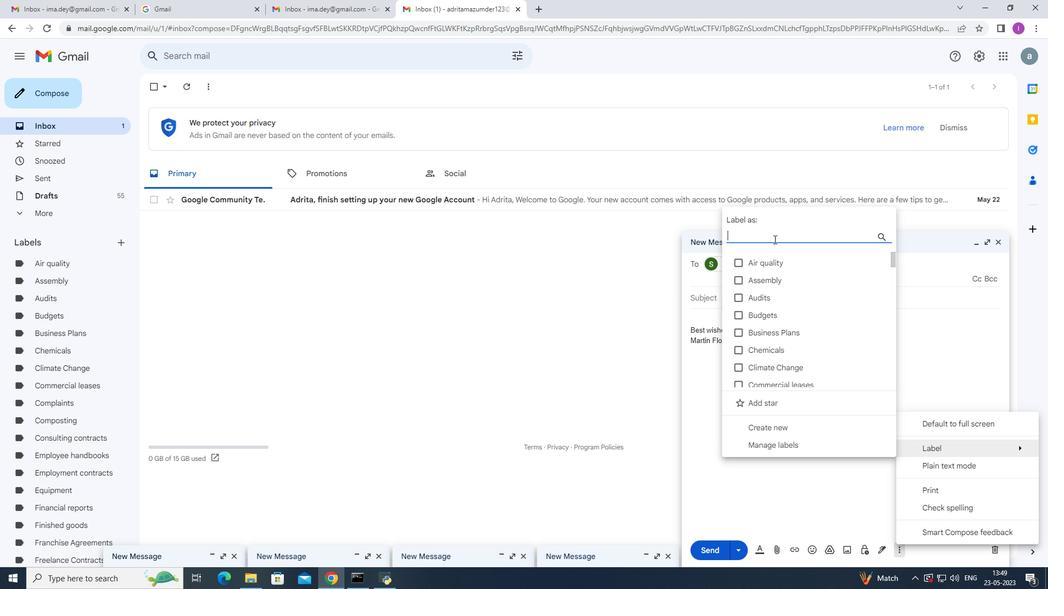 
Action: Mouse moved to (806, 253)
Screenshot: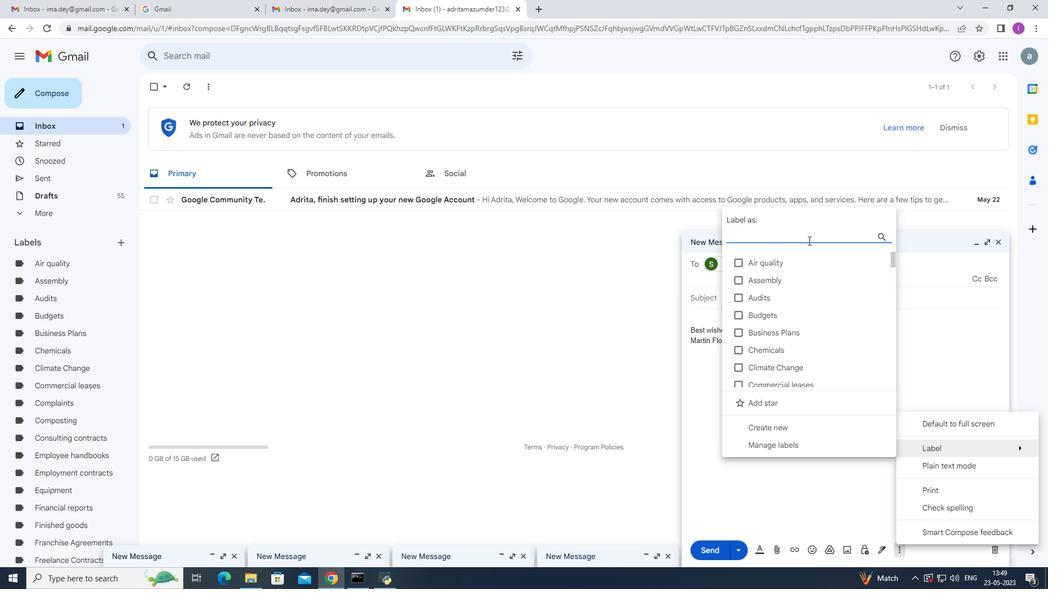 
Action: Key pressed <Key.shift><Key.shift>K<Key.backspace>Lease<Key.space>terminations
Screenshot: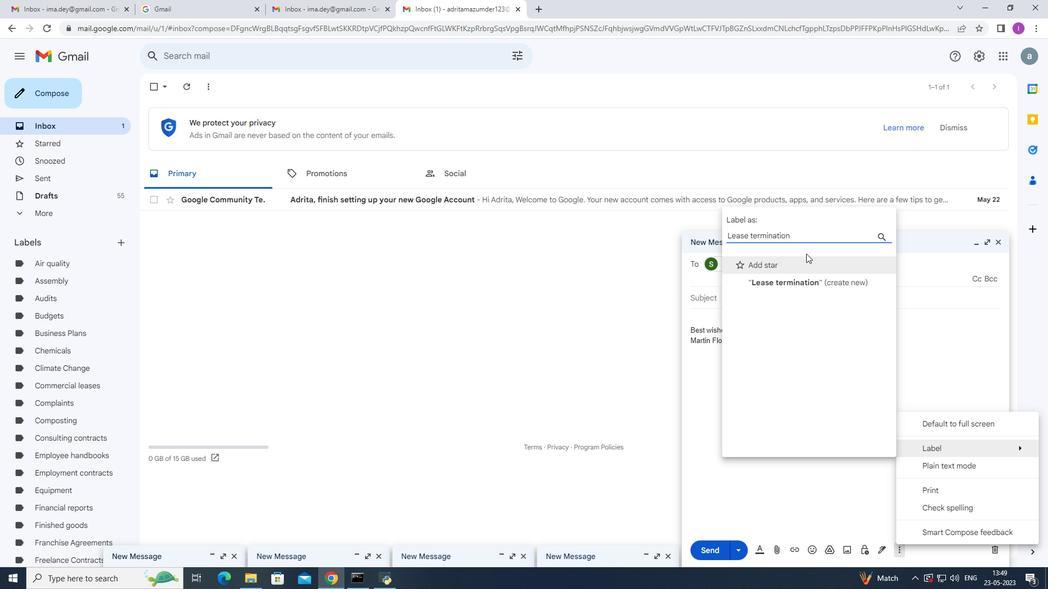 
Action: Mouse moved to (814, 286)
Screenshot: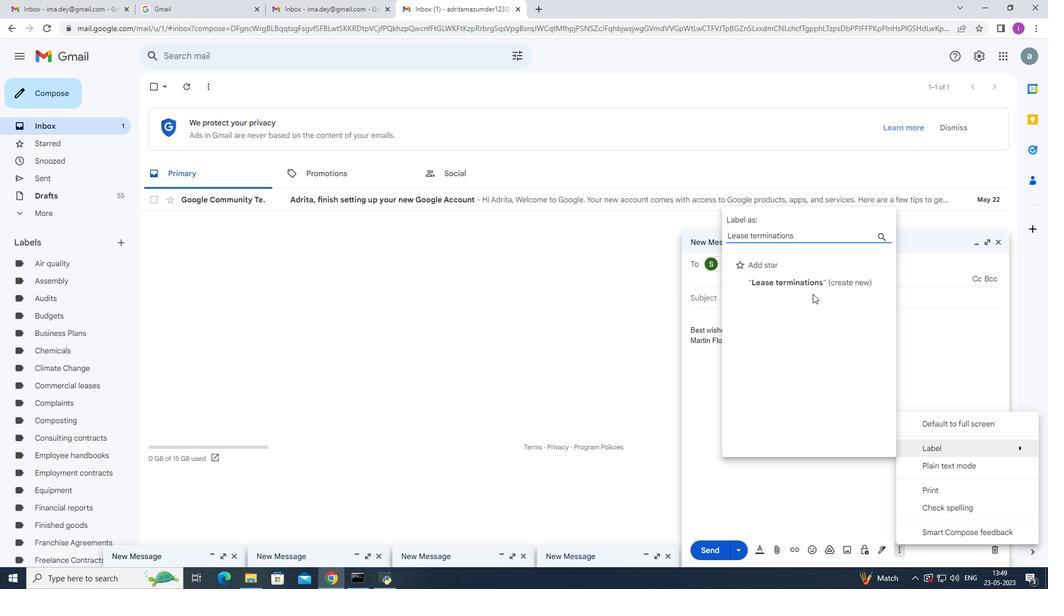 
Action: Mouse pressed left at (814, 286)
Screenshot: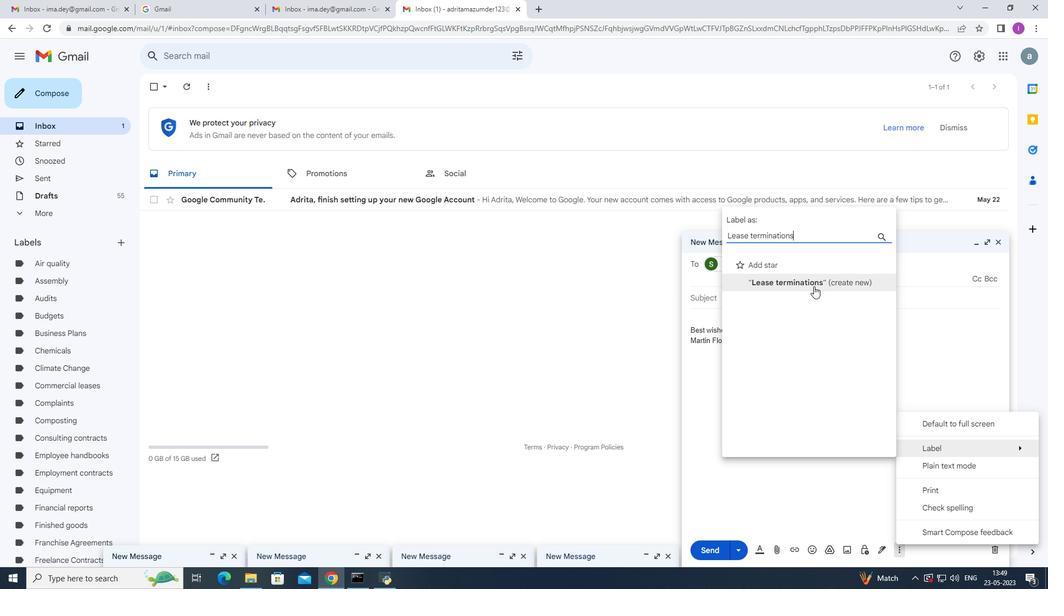 
Action: Mouse moved to (613, 346)
Screenshot: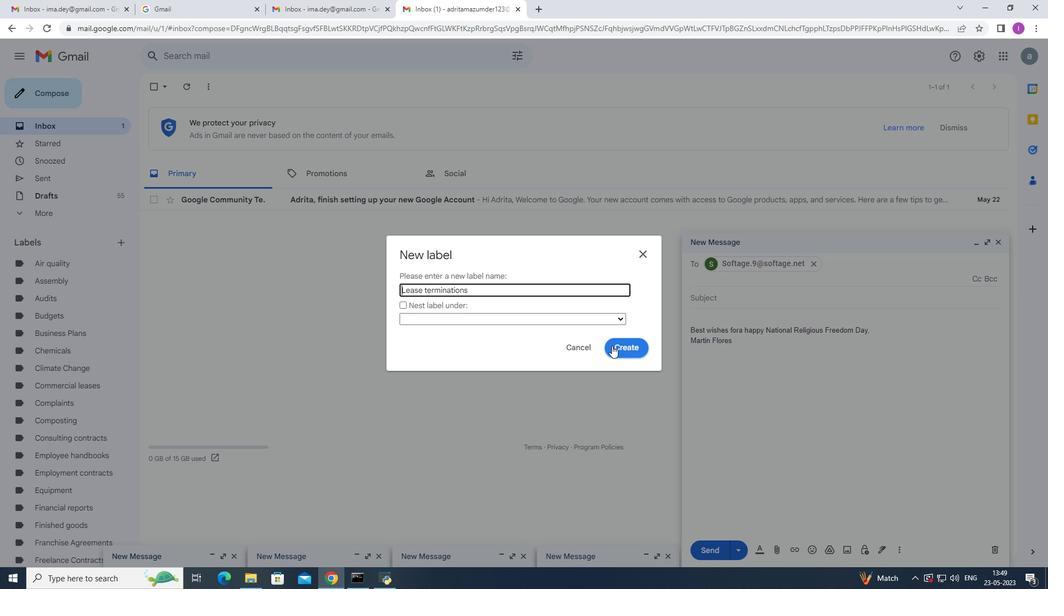 
Action: Mouse pressed left at (613, 346)
Screenshot: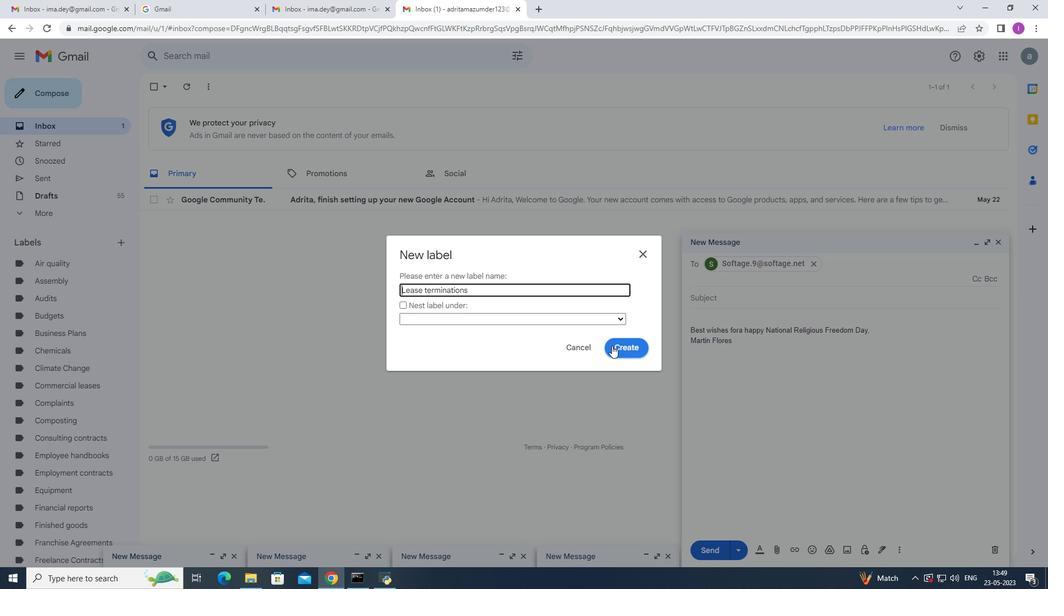 
Action: Mouse moved to (896, 554)
Screenshot: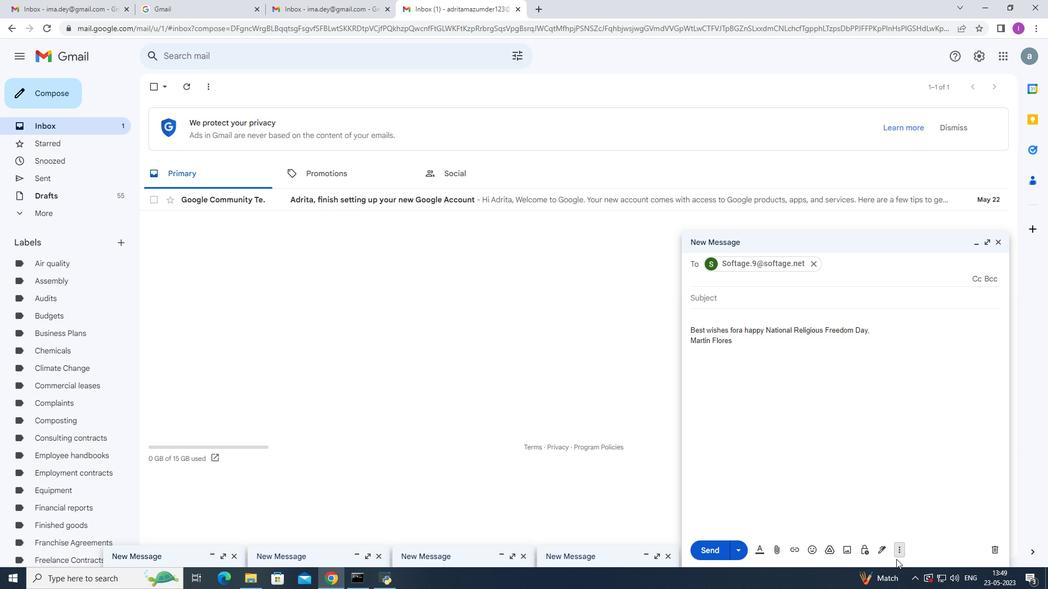 
Action: Mouse pressed left at (896, 554)
Screenshot: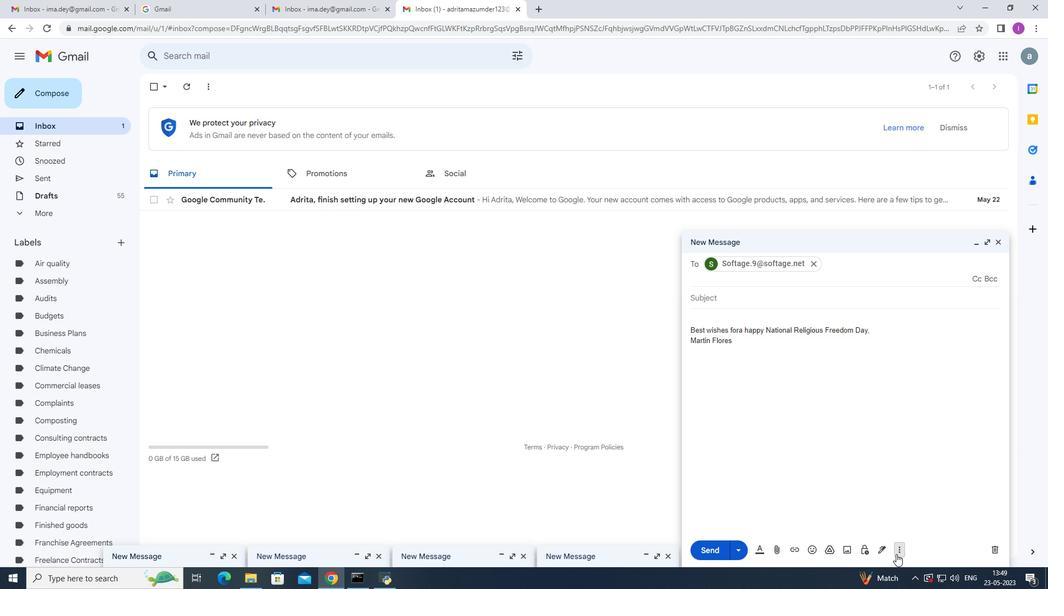 
Action: Mouse moved to (714, 363)
Screenshot: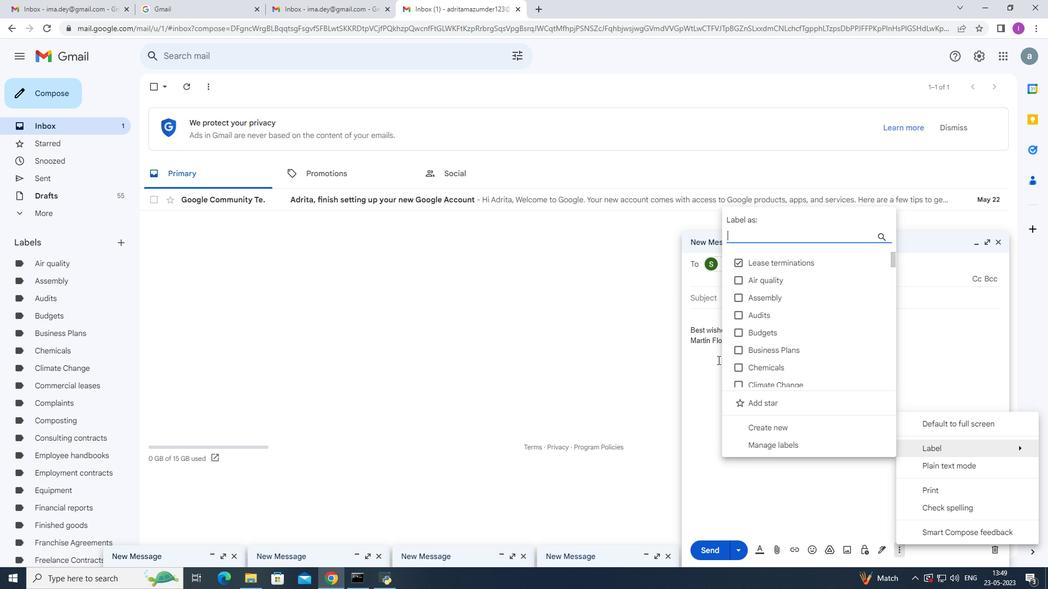 
Action: Mouse pressed left at (714, 363)
Screenshot: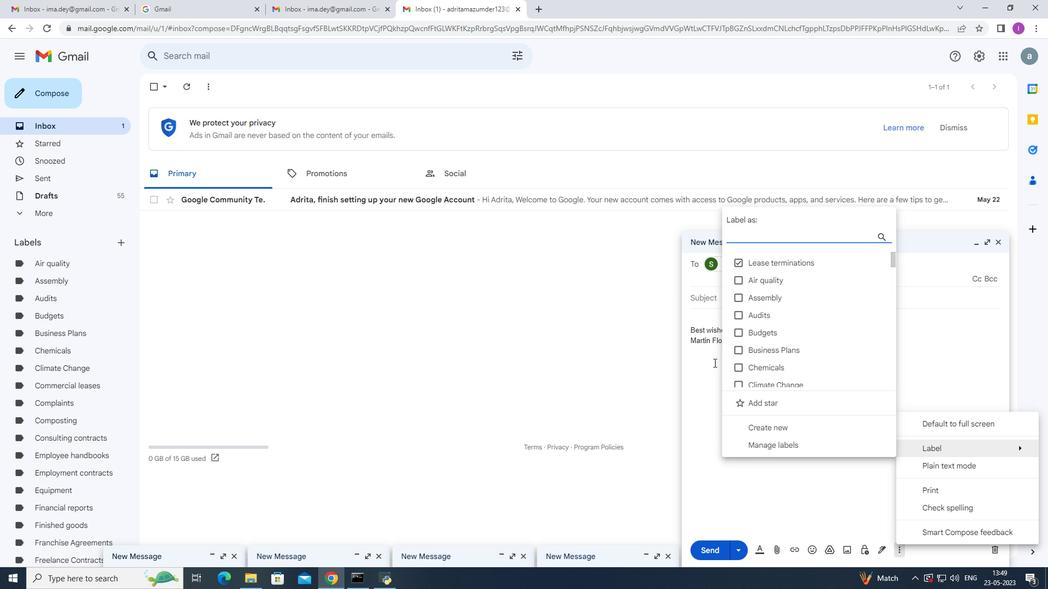 
Action: Mouse moved to (714, 357)
Screenshot: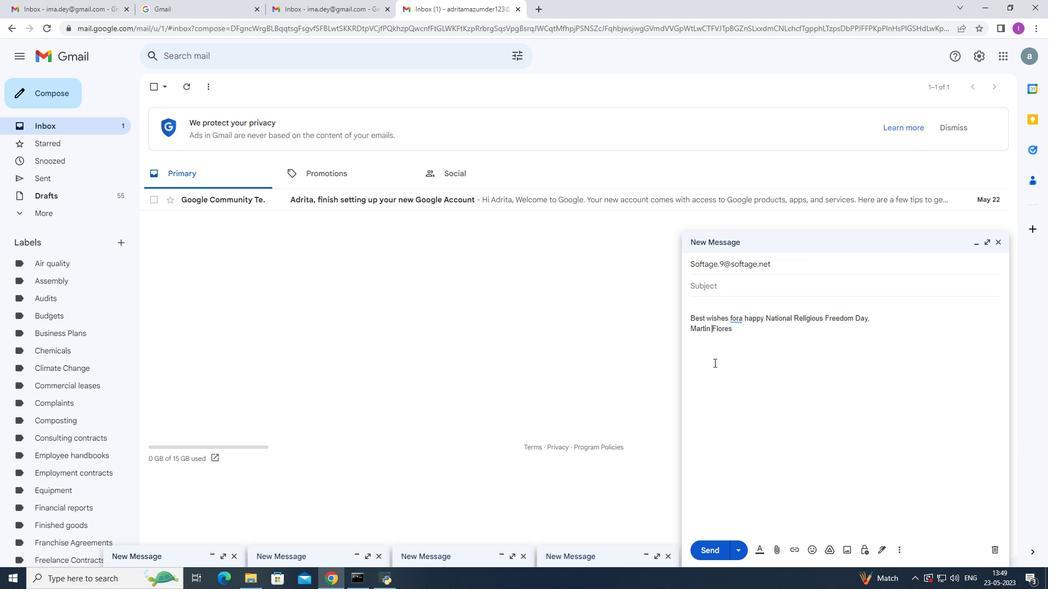 
